 Task: Open Card Lead Magnet Creation in Board Customer Feedback Collection and Response Management to Workspace Ad Operations and add a team member Softage.3@softage.net, a label Purple, a checklist Real Estate, an attachment from your onedrive, a color Purple and finally, add a card description 'Develop and launch new customer referral program' and a comment 'This item presents an opportunity to showcase our skills and expertise, so let us make the most of it.'. Add a start date 'Jan 03, 1900' with a due date 'Jan 10, 1900'
Action: Mouse moved to (73, 357)
Screenshot: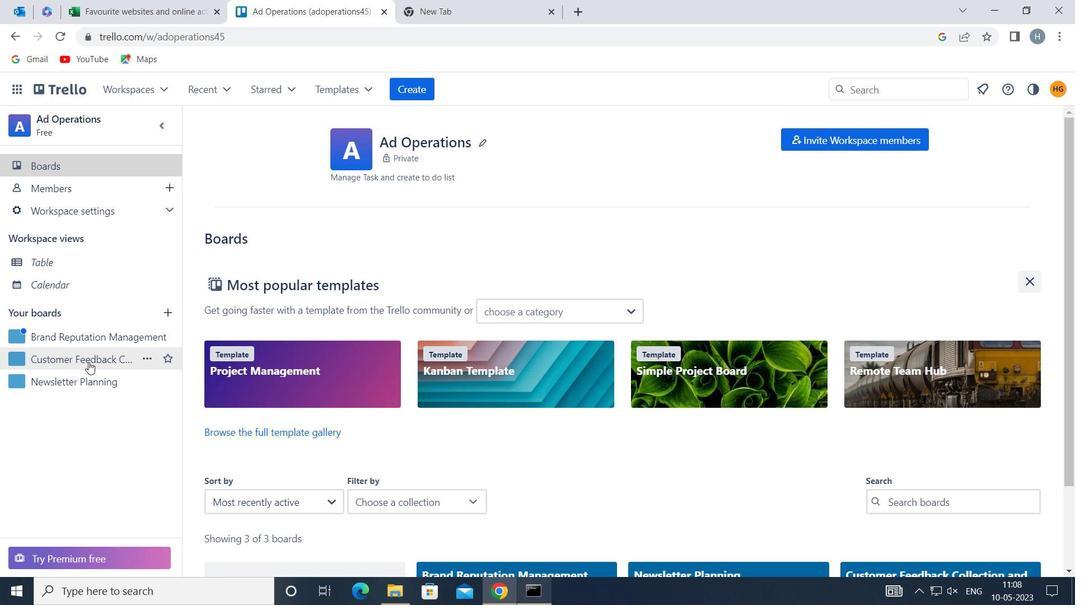 
Action: Mouse pressed left at (73, 357)
Screenshot: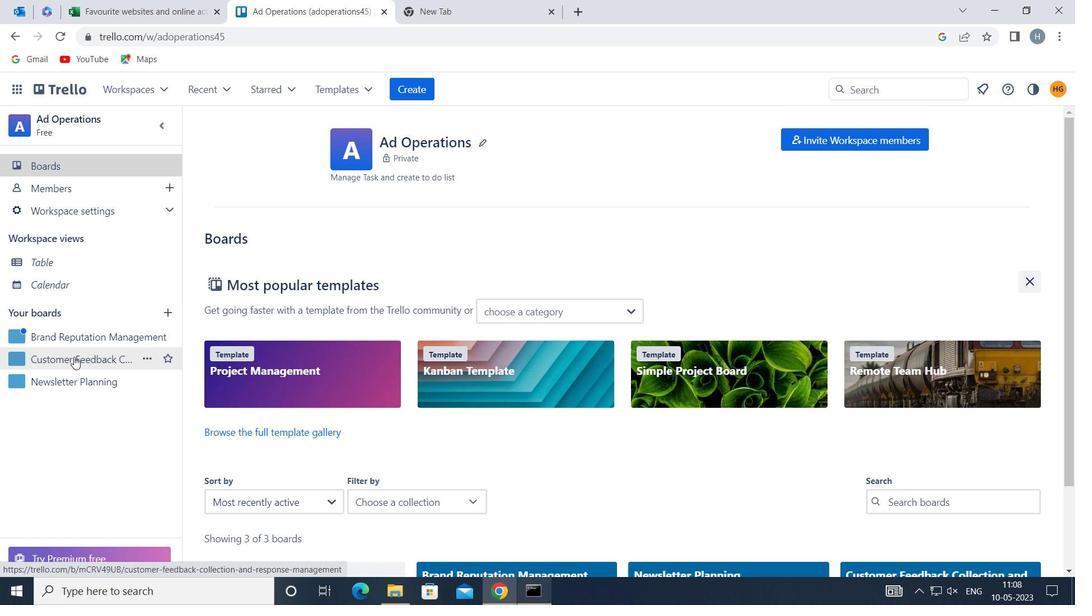 
Action: Mouse moved to (252, 199)
Screenshot: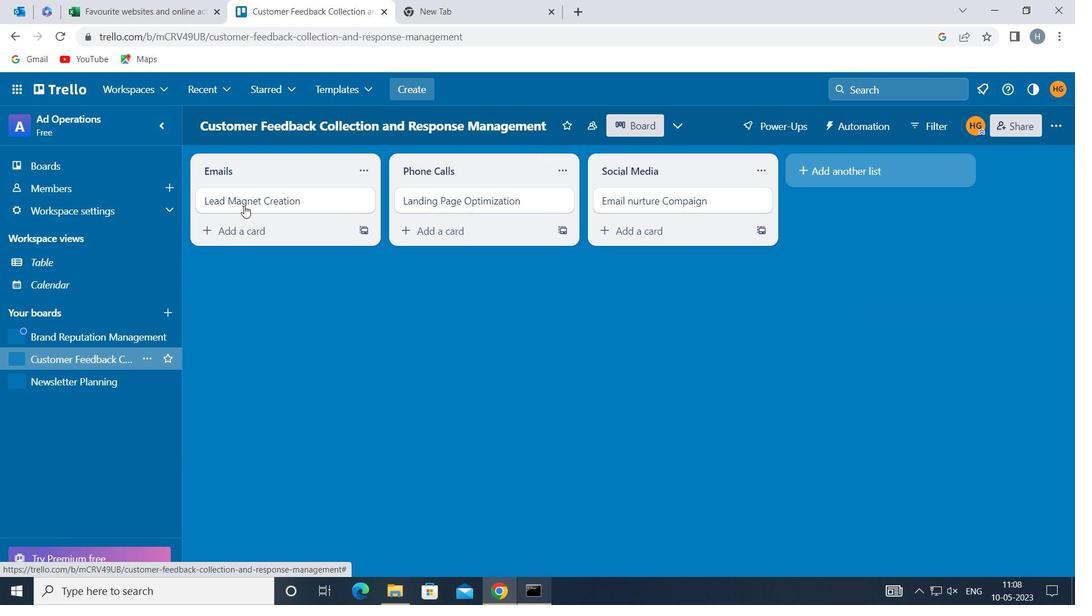 
Action: Mouse pressed left at (252, 199)
Screenshot: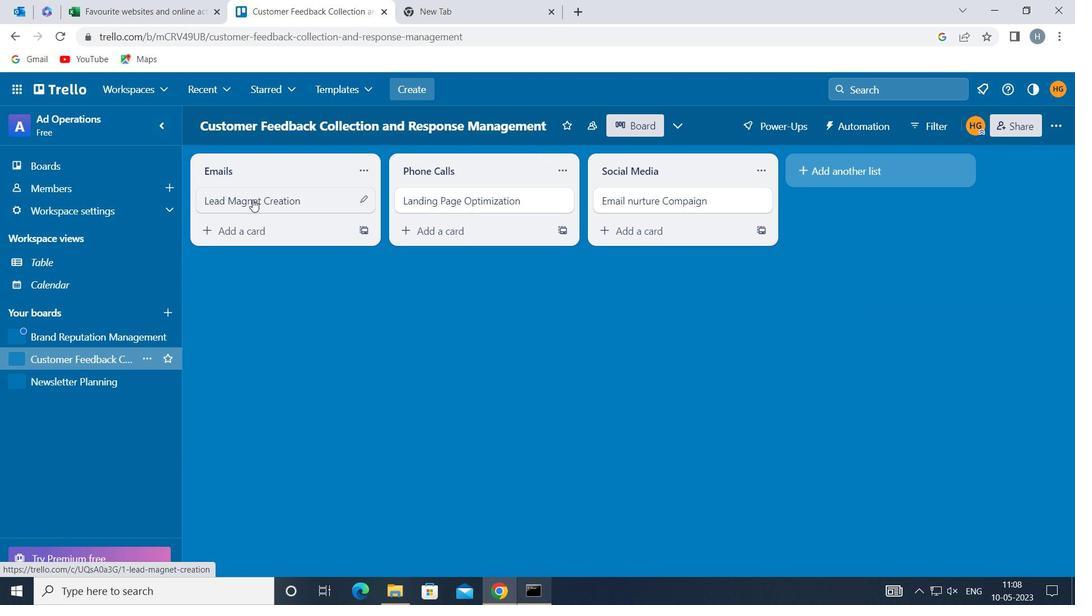 
Action: Mouse moved to (720, 197)
Screenshot: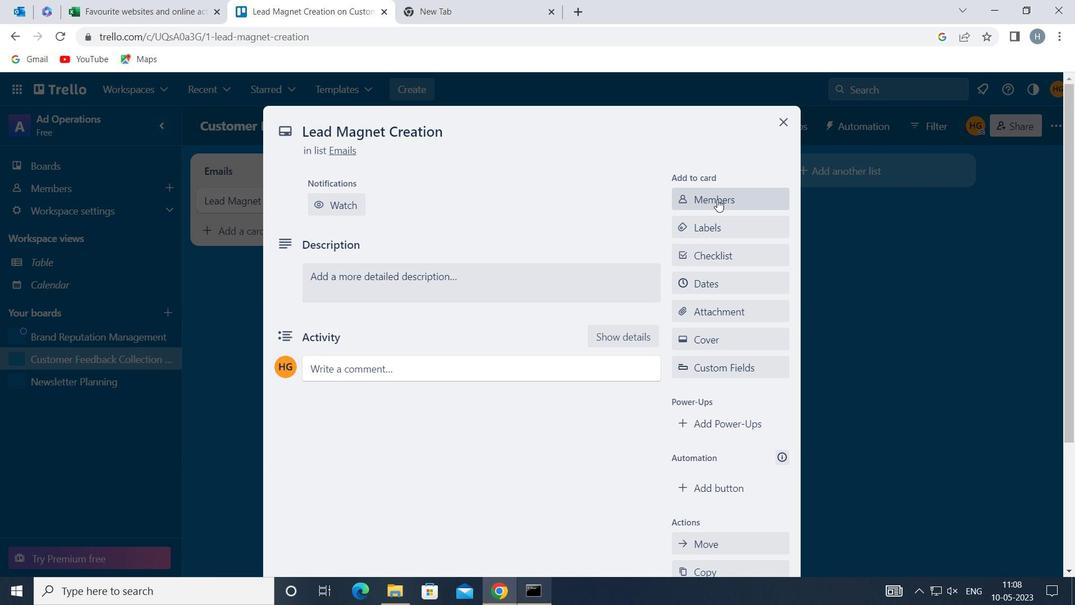 
Action: Mouse pressed left at (720, 197)
Screenshot: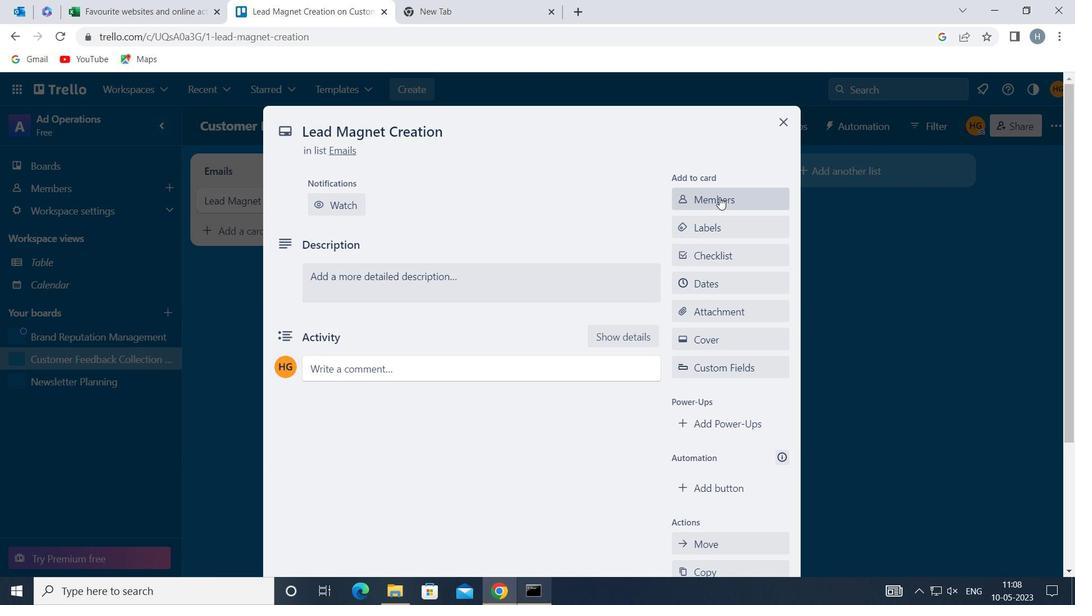 
Action: Mouse moved to (685, 199)
Screenshot: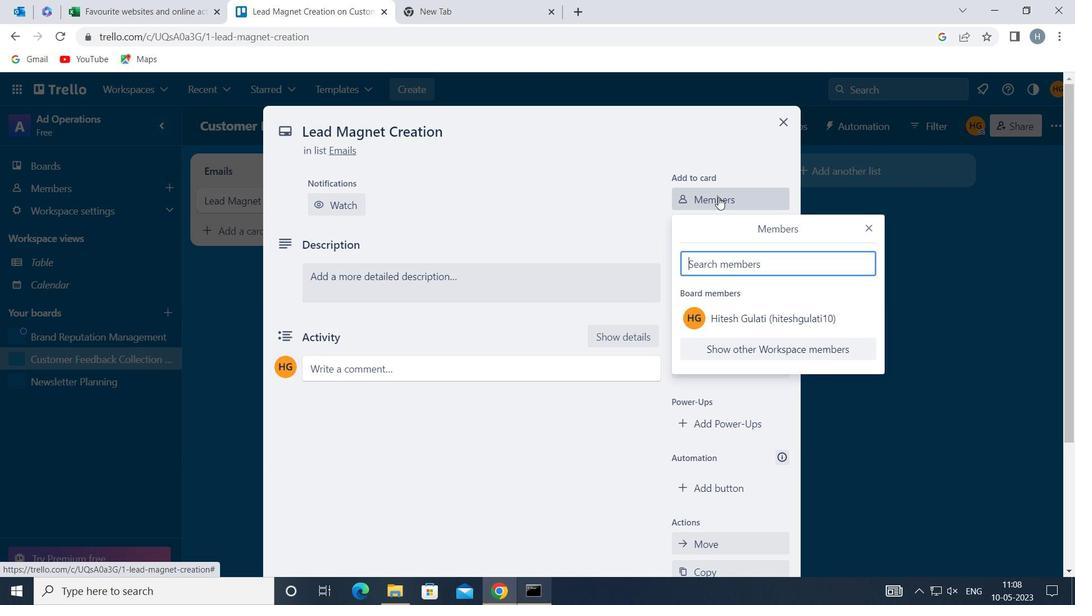 
Action: Key pressed softage
Screenshot: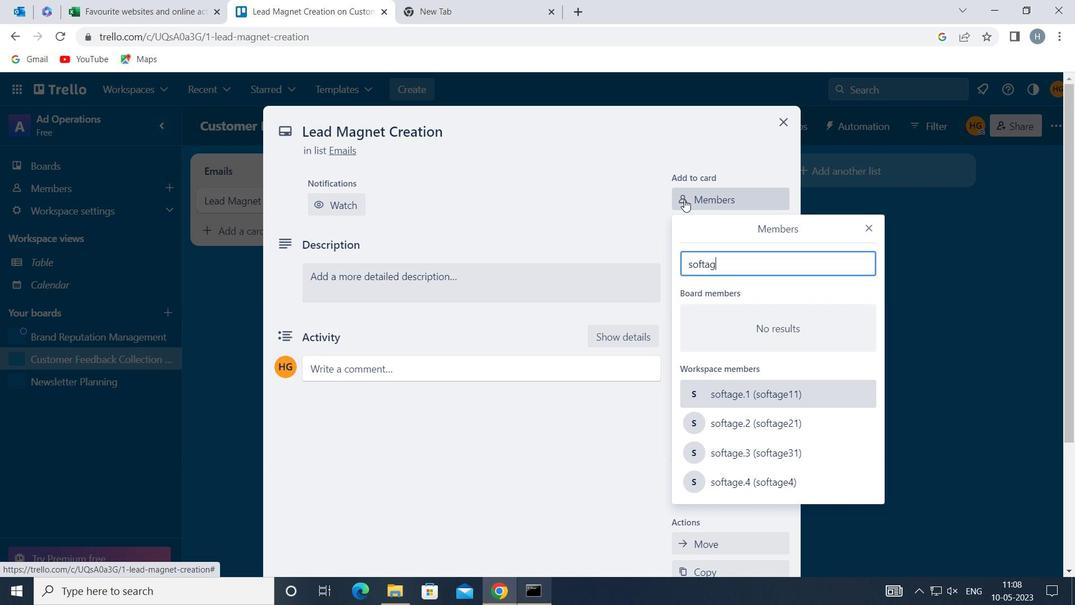 
Action: Mouse moved to (762, 445)
Screenshot: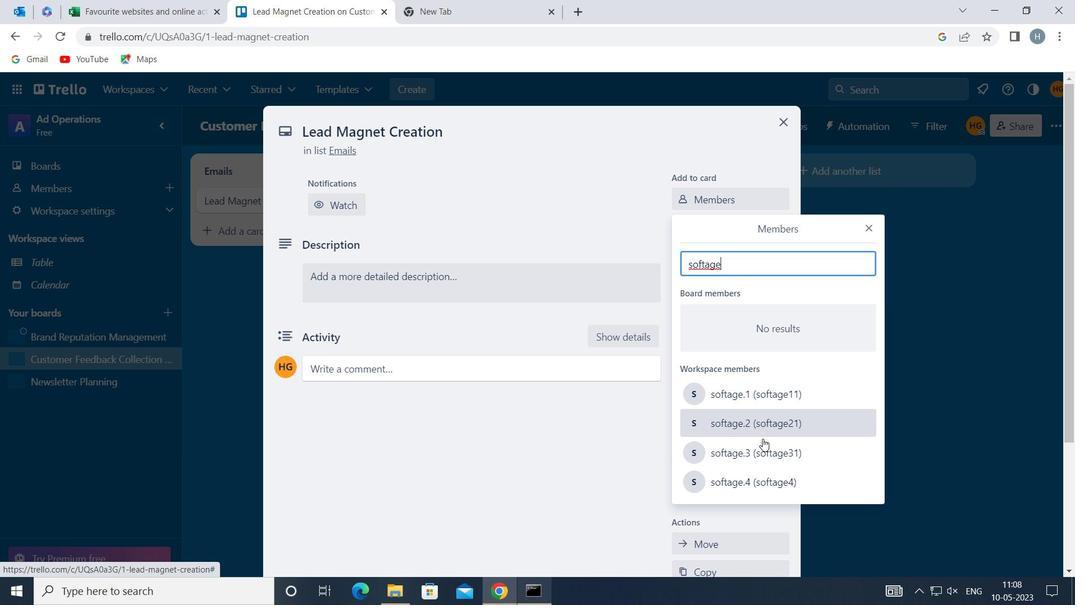
Action: Mouse pressed left at (762, 445)
Screenshot: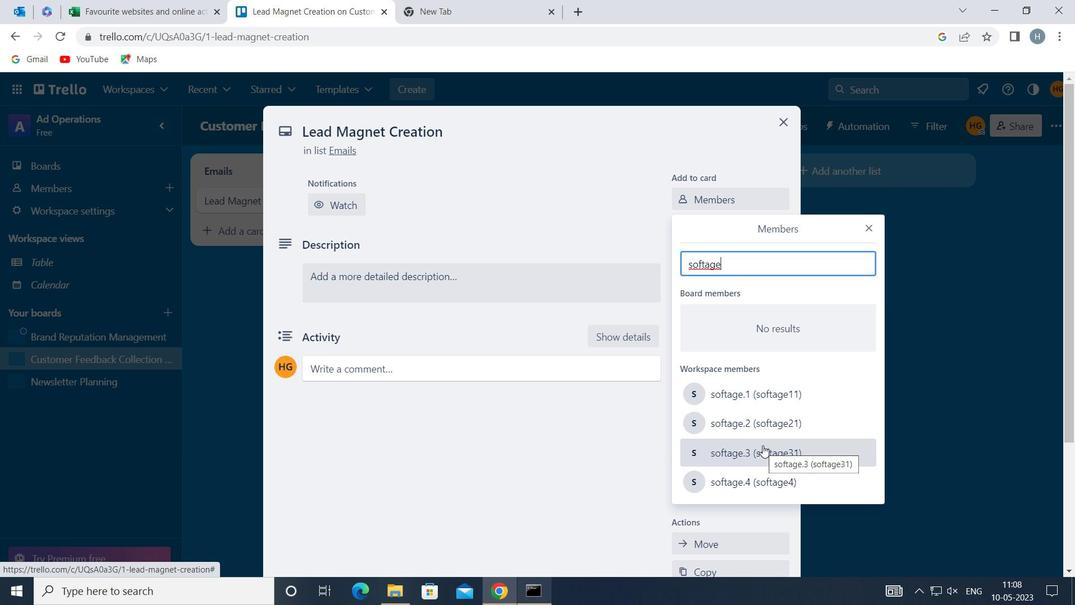 
Action: Mouse moved to (866, 225)
Screenshot: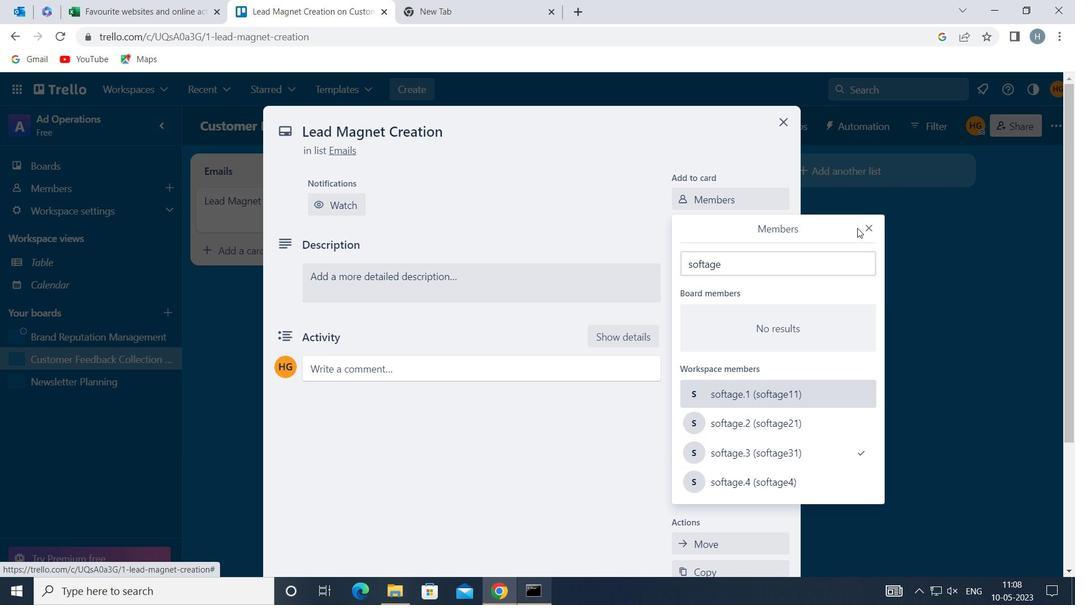 
Action: Mouse pressed left at (866, 225)
Screenshot: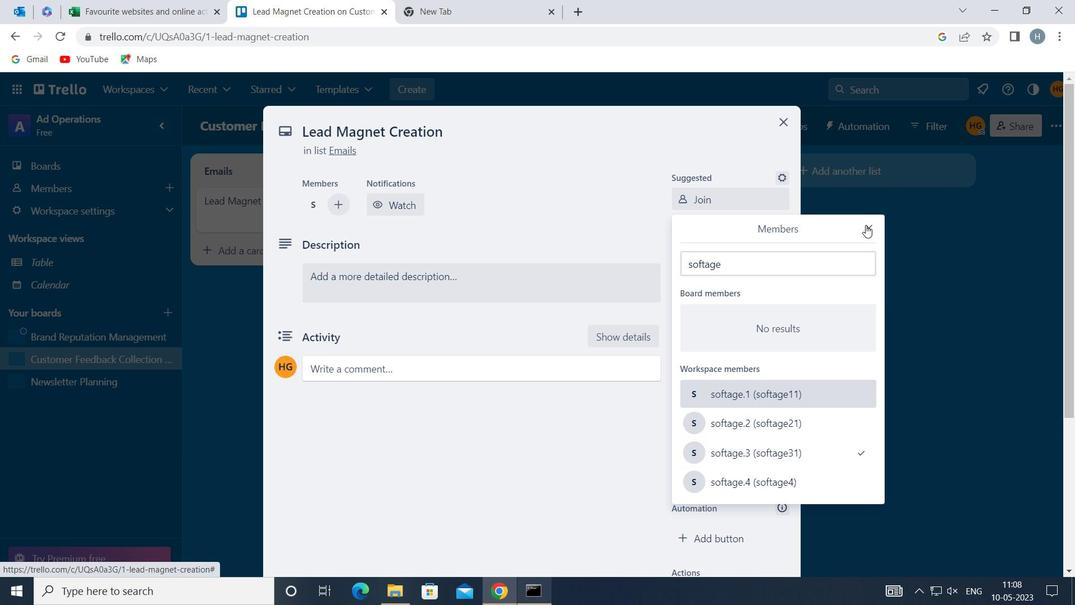 
Action: Mouse moved to (758, 280)
Screenshot: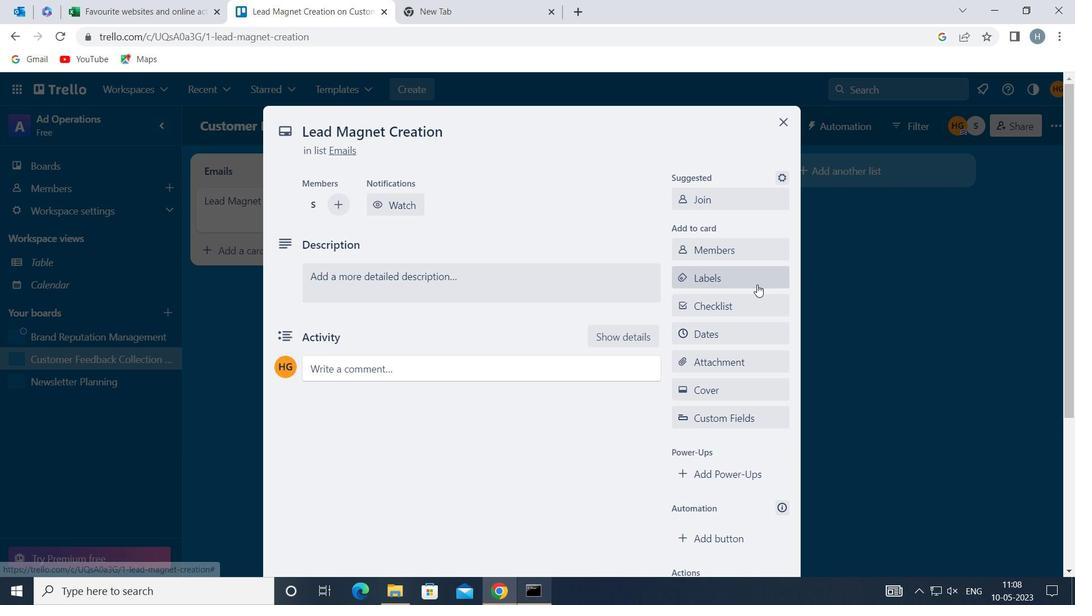 
Action: Mouse pressed left at (758, 280)
Screenshot: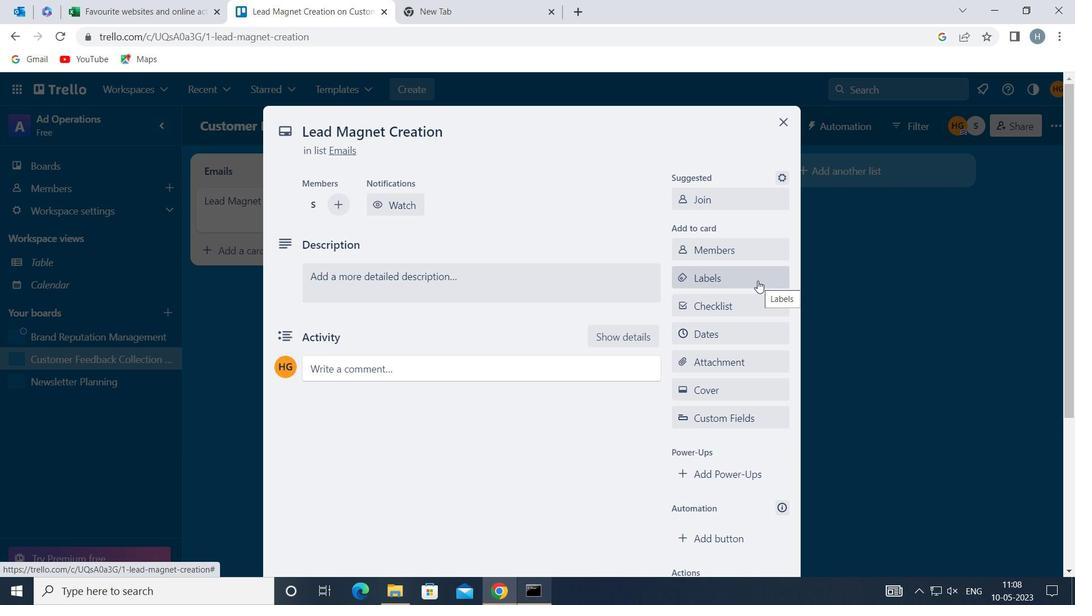 
Action: Mouse moved to (778, 366)
Screenshot: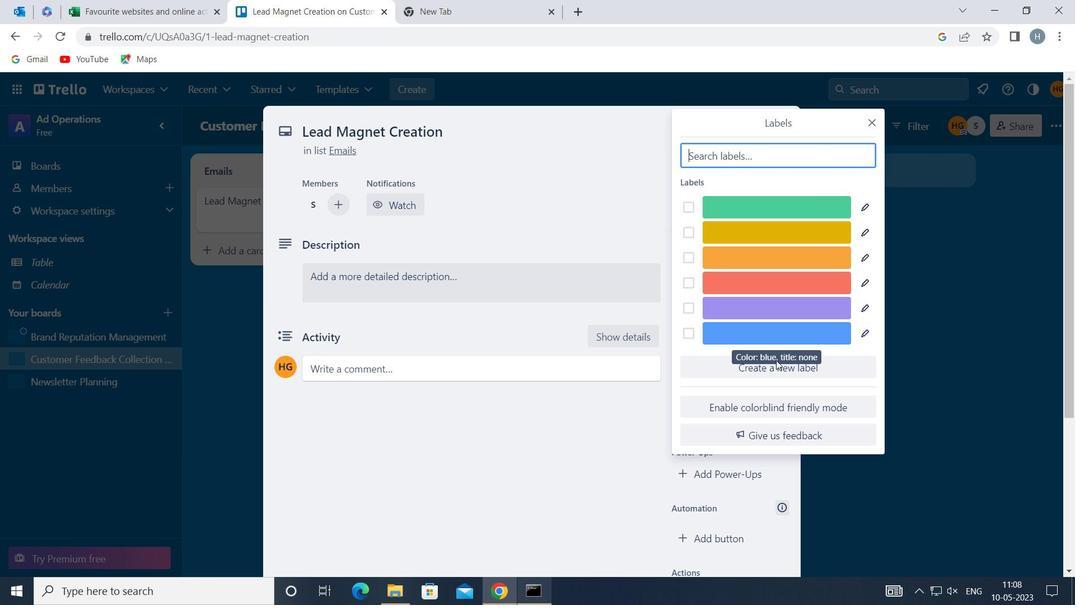 
Action: Mouse pressed left at (778, 366)
Screenshot: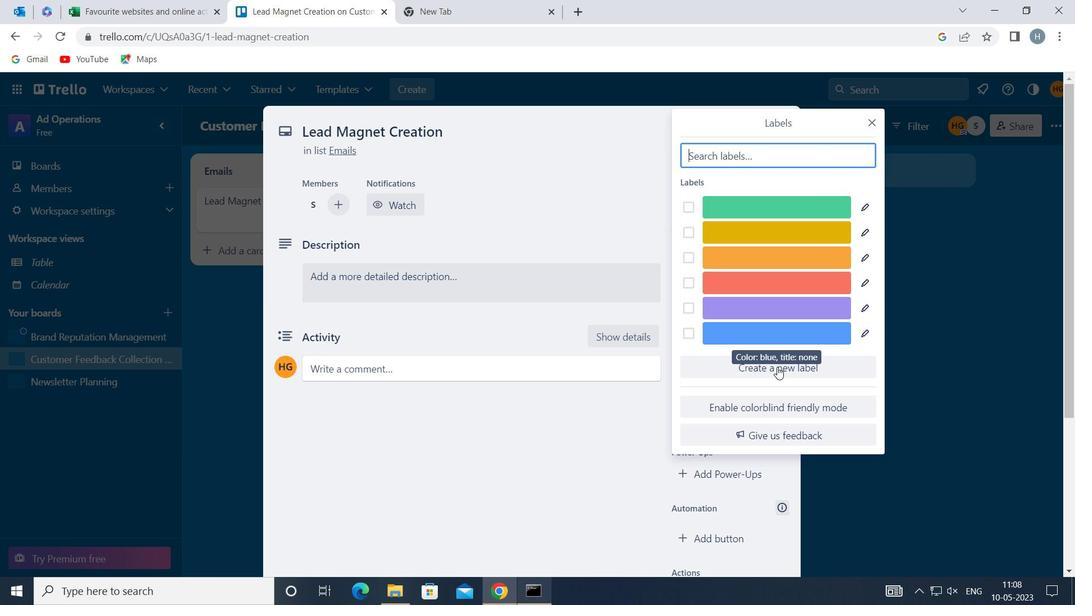 
Action: Mouse moved to (857, 324)
Screenshot: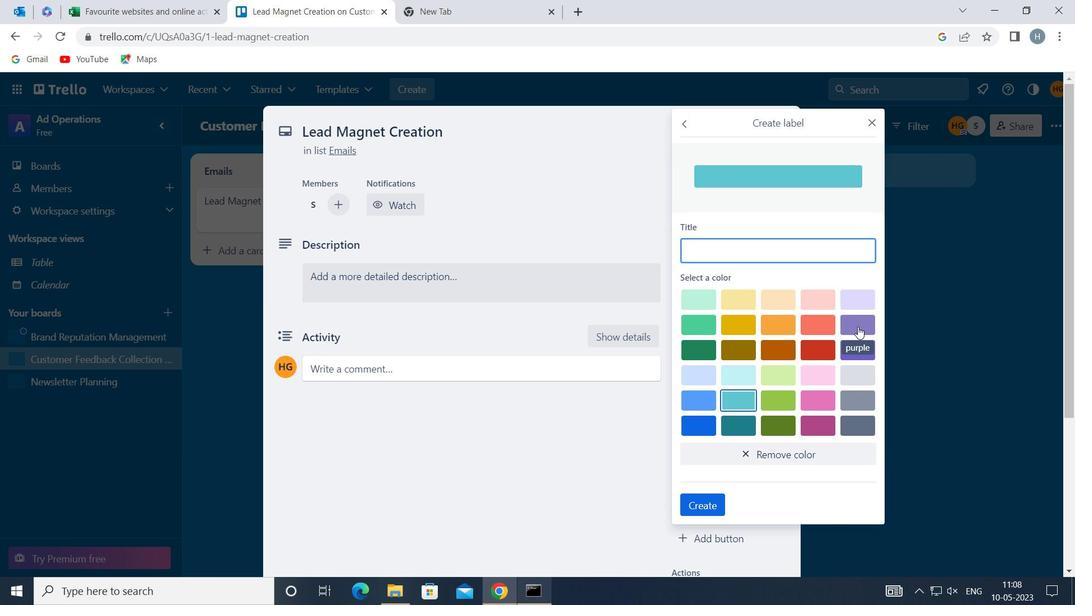 
Action: Mouse pressed left at (857, 324)
Screenshot: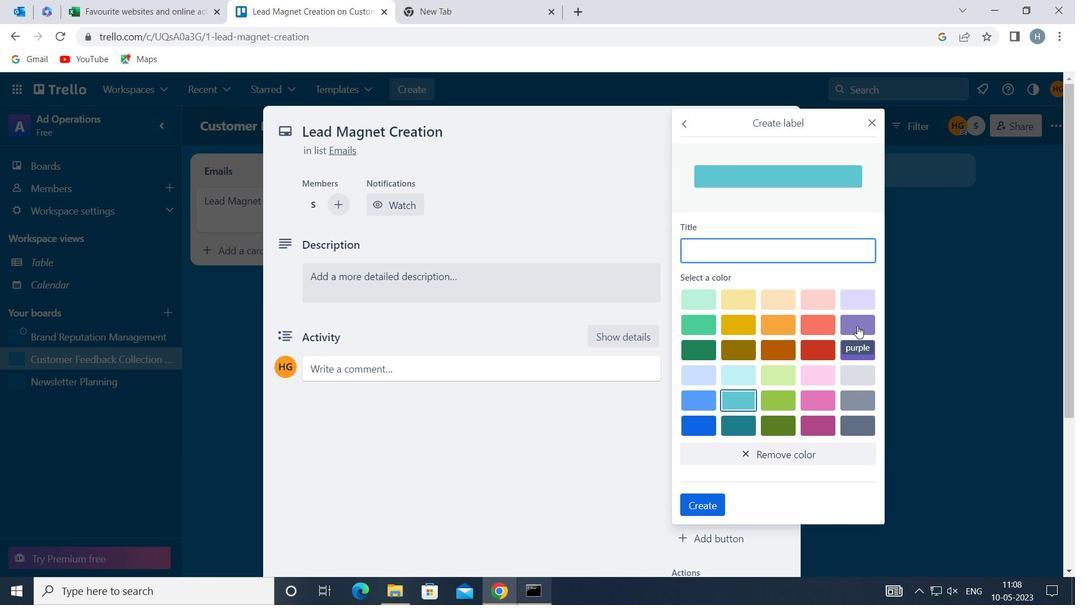 
Action: Mouse moved to (704, 507)
Screenshot: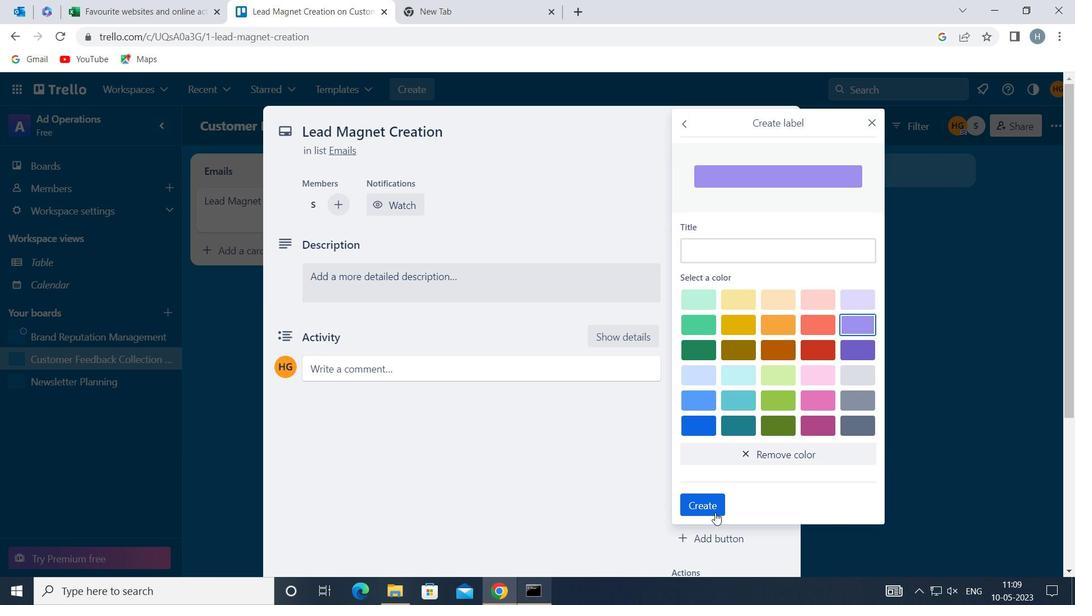 
Action: Mouse pressed left at (704, 507)
Screenshot: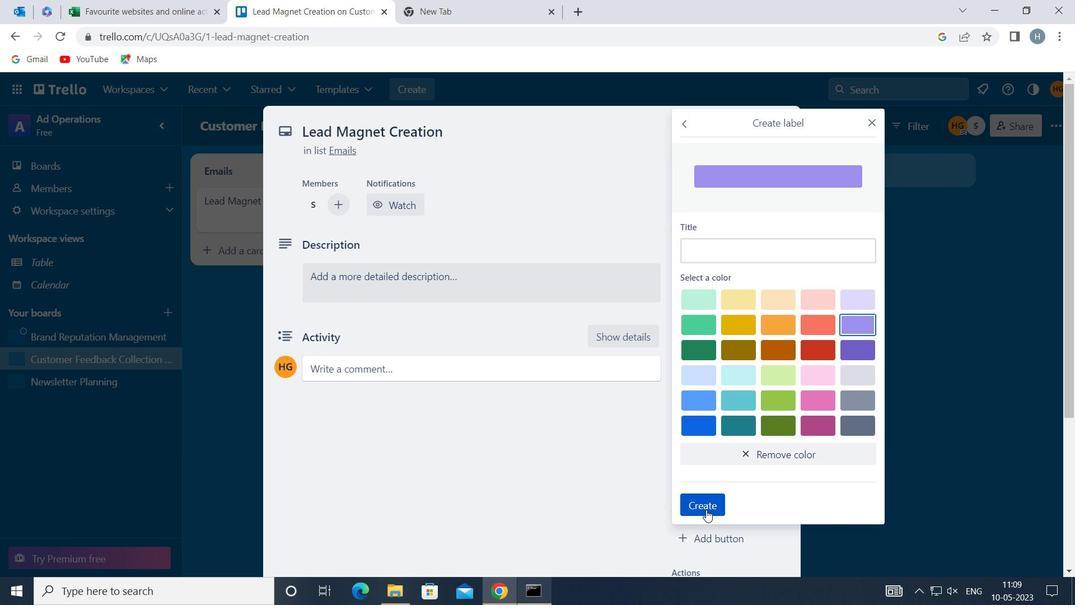 
Action: Mouse moved to (872, 120)
Screenshot: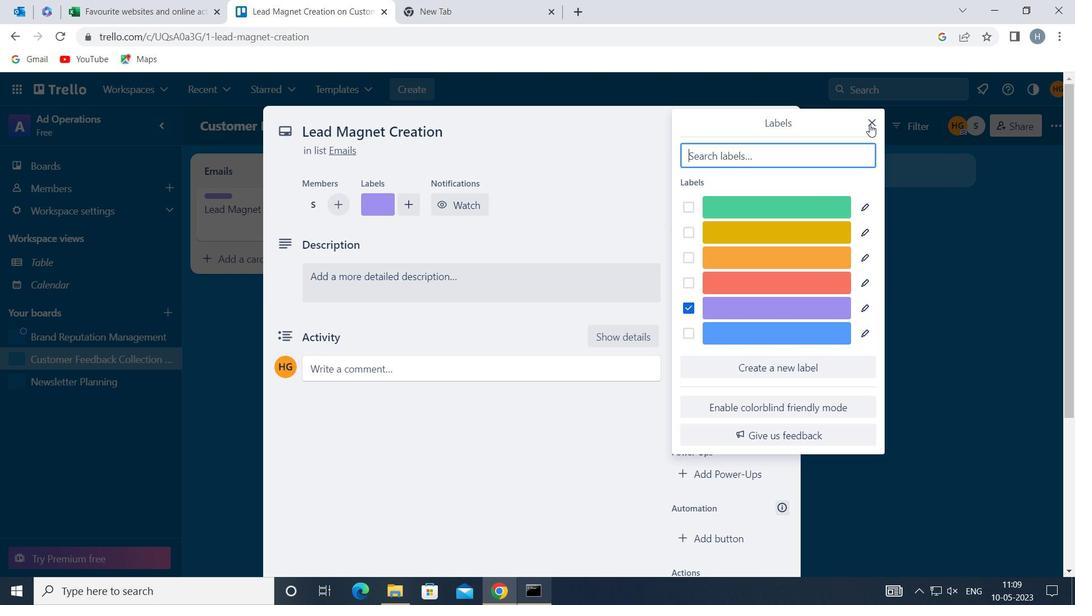
Action: Mouse pressed left at (872, 120)
Screenshot: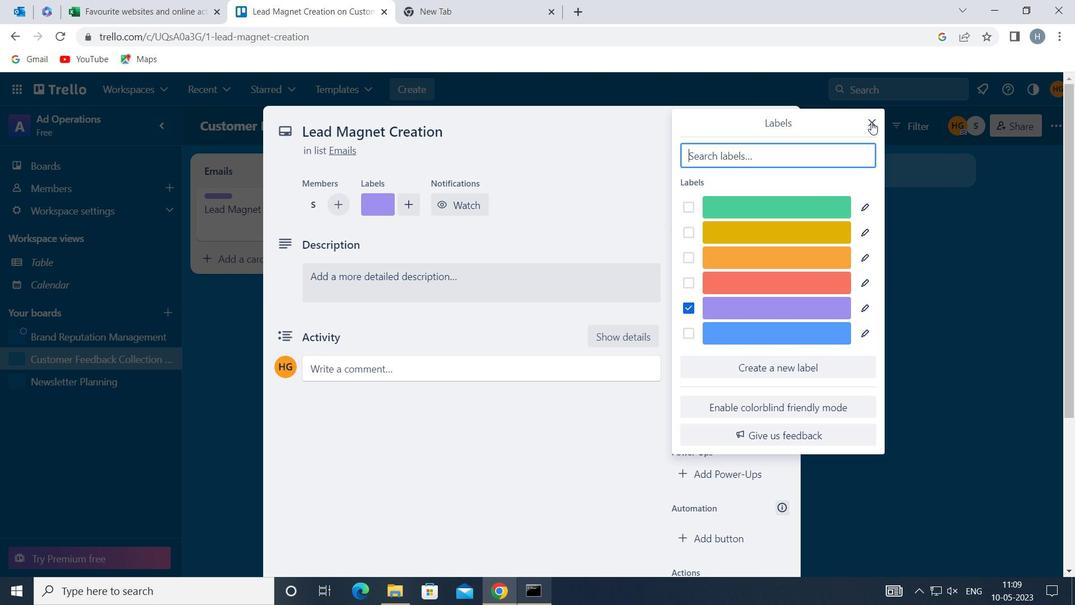 
Action: Mouse moved to (763, 300)
Screenshot: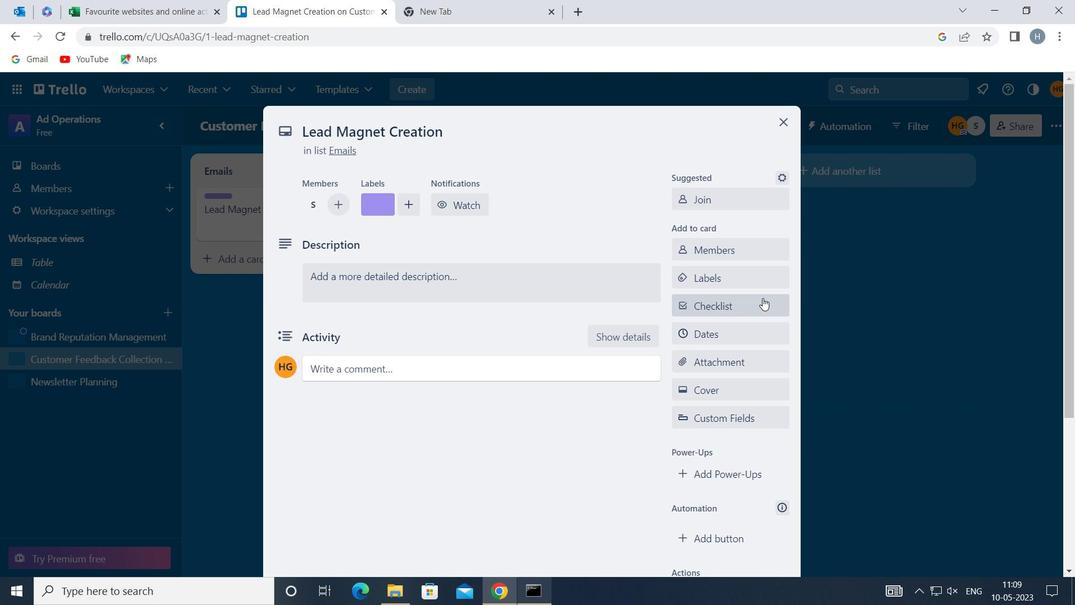 
Action: Mouse pressed left at (763, 300)
Screenshot: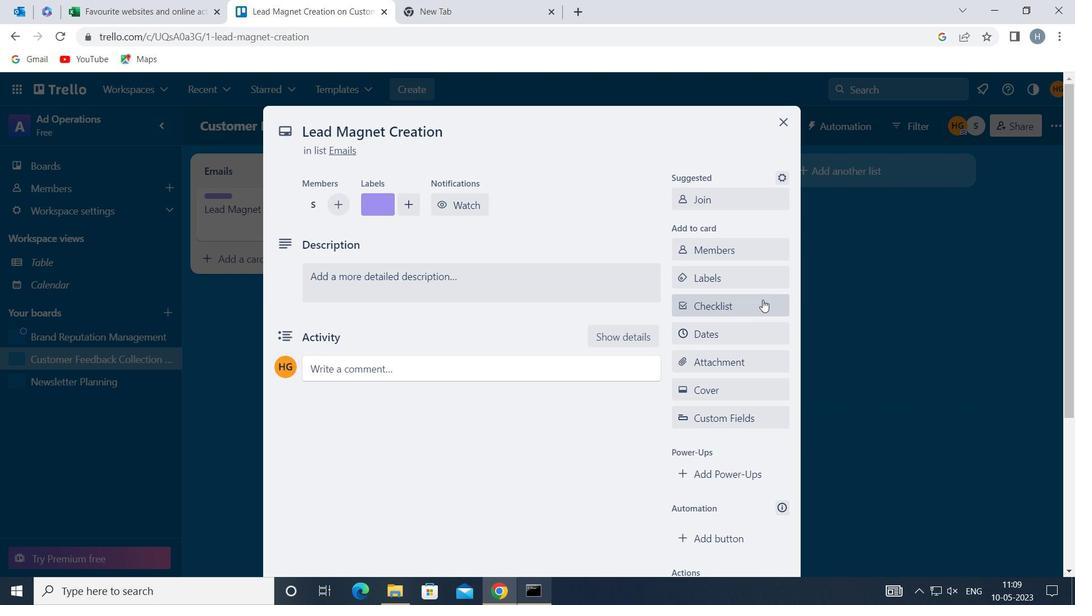 
Action: Mouse moved to (763, 301)
Screenshot: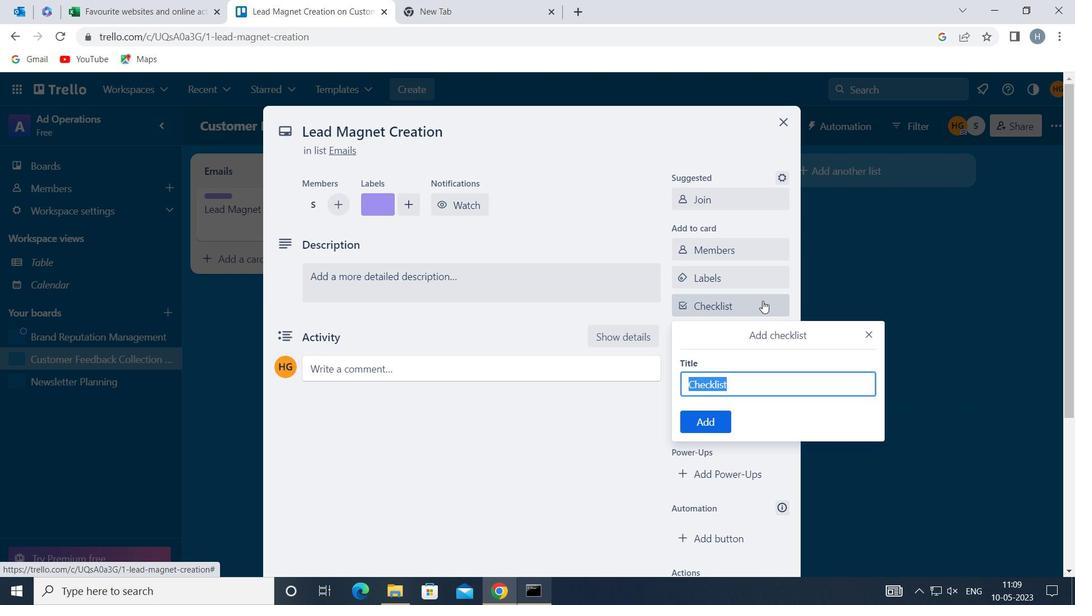 
Action: Key pressed <Key.shift>REAL<Key.space><Key.shift>ESTATE
Screenshot: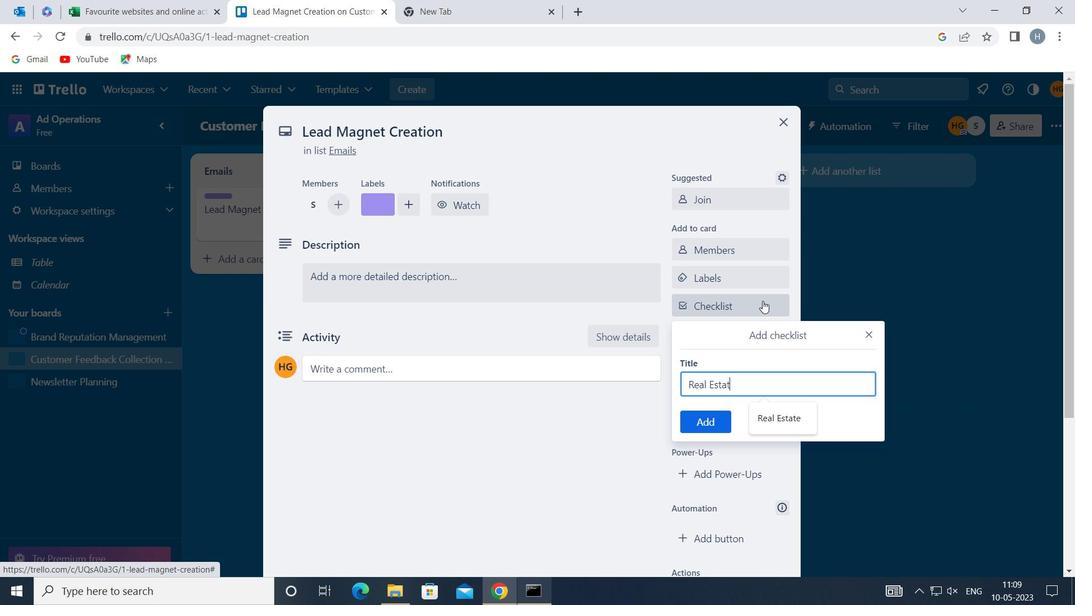 
Action: Mouse moved to (708, 420)
Screenshot: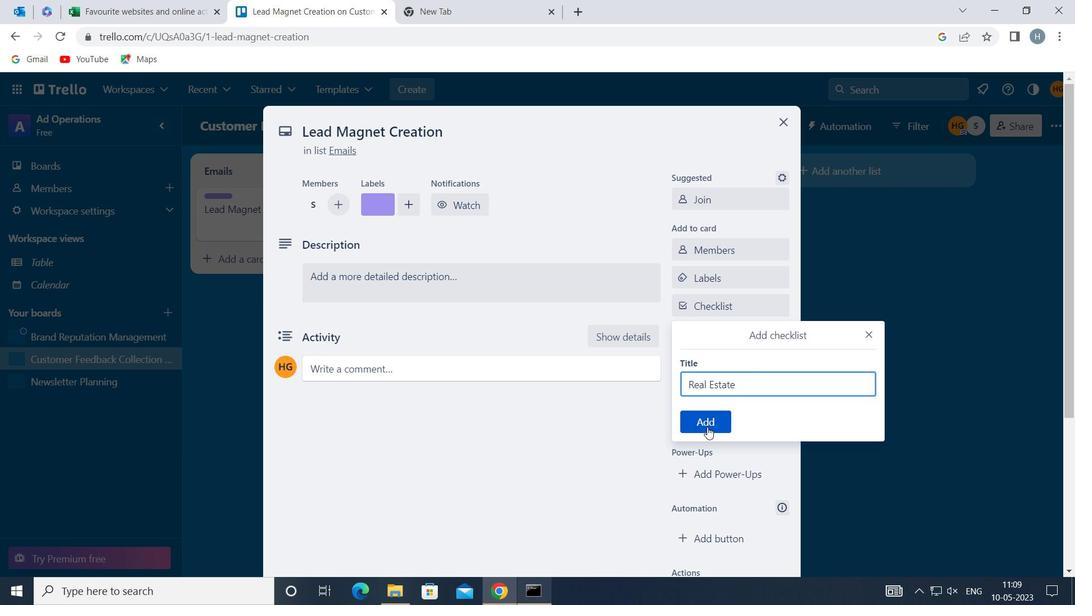 
Action: Mouse pressed left at (708, 420)
Screenshot: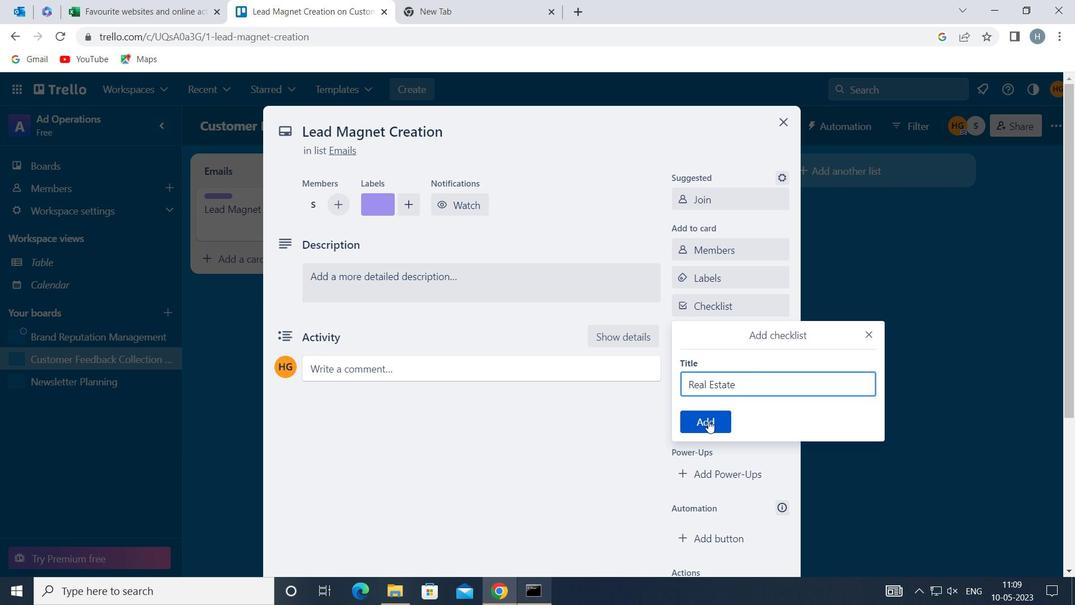 
Action: Mouse moved to (722, 357)
Screenshot: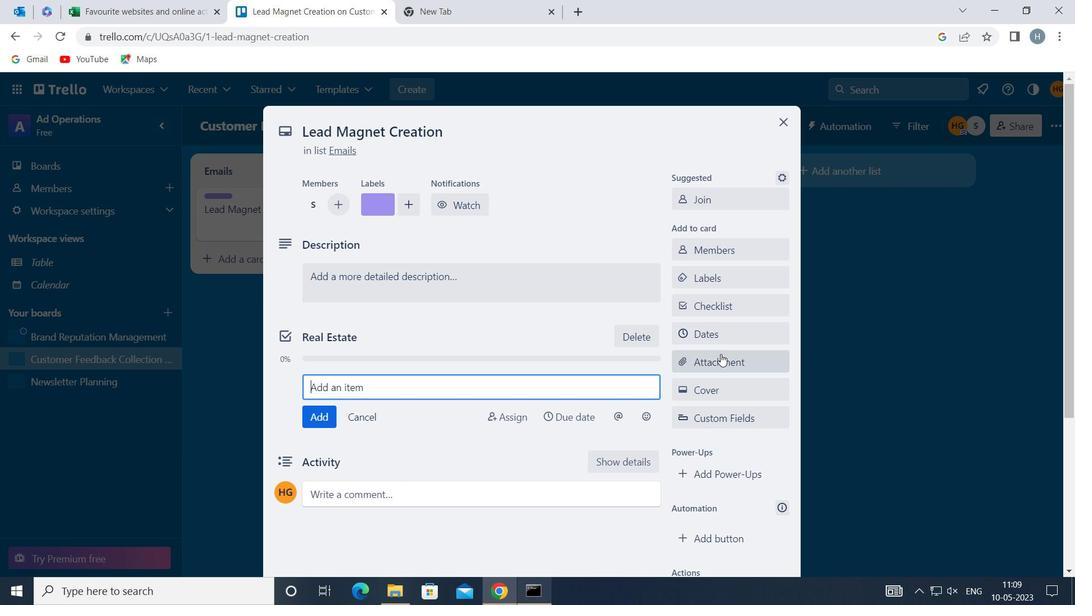 
Action: Mouse pressed left at (722, 357)
Screenshot: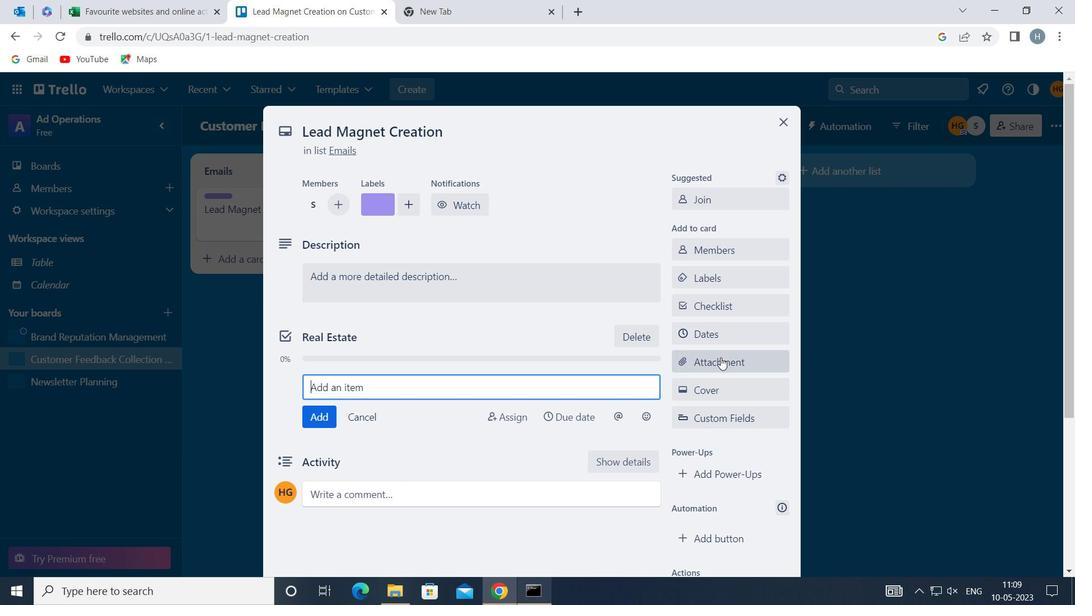 
Action: Mouse moved to (722, 261)
Screenshot: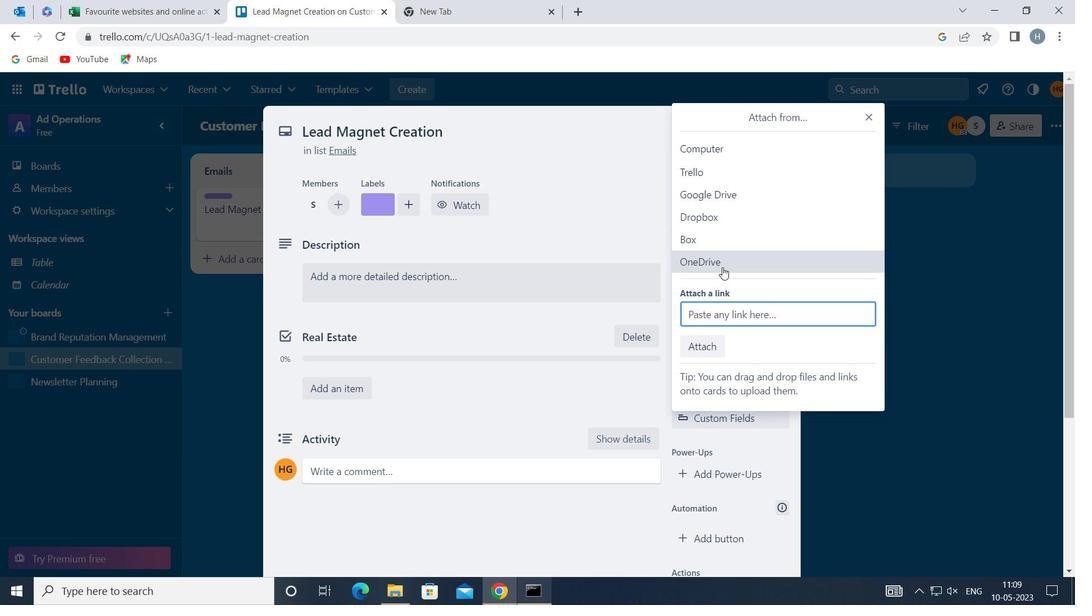 
Action: Mouse pressed left at (722, 261)
Screenshot: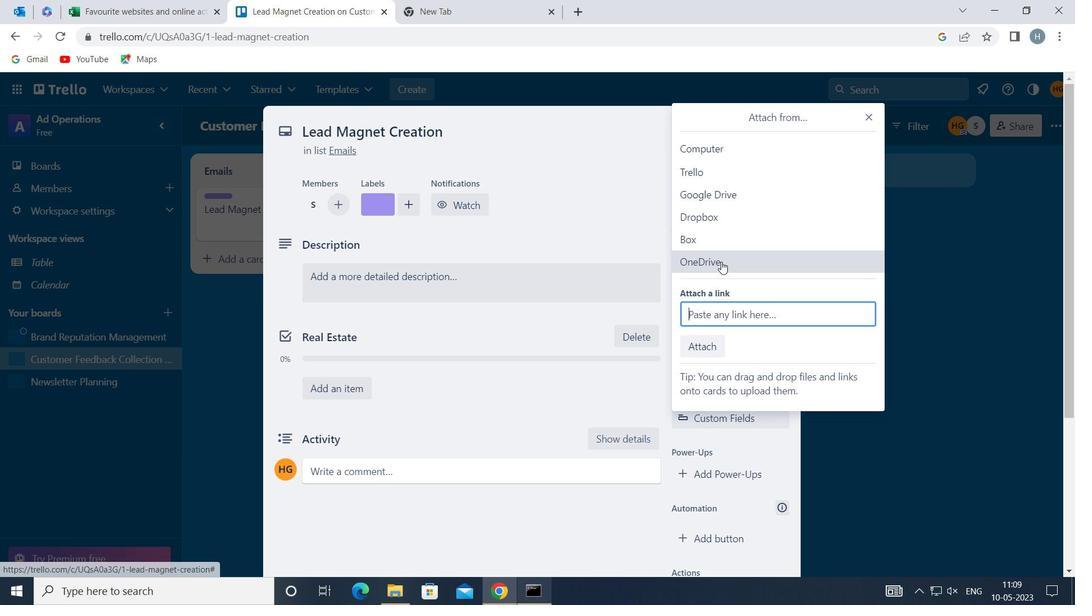 
Action: Mouse moved to (552, 196)
Screenshot: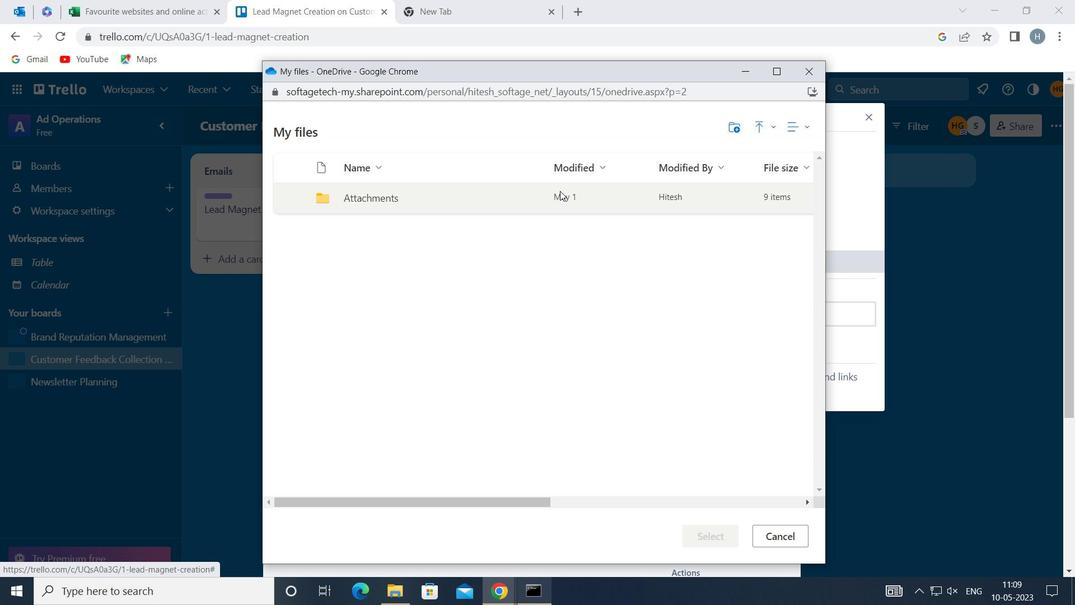
Action: Mouse pressed left at (552, 196)
Screenshot: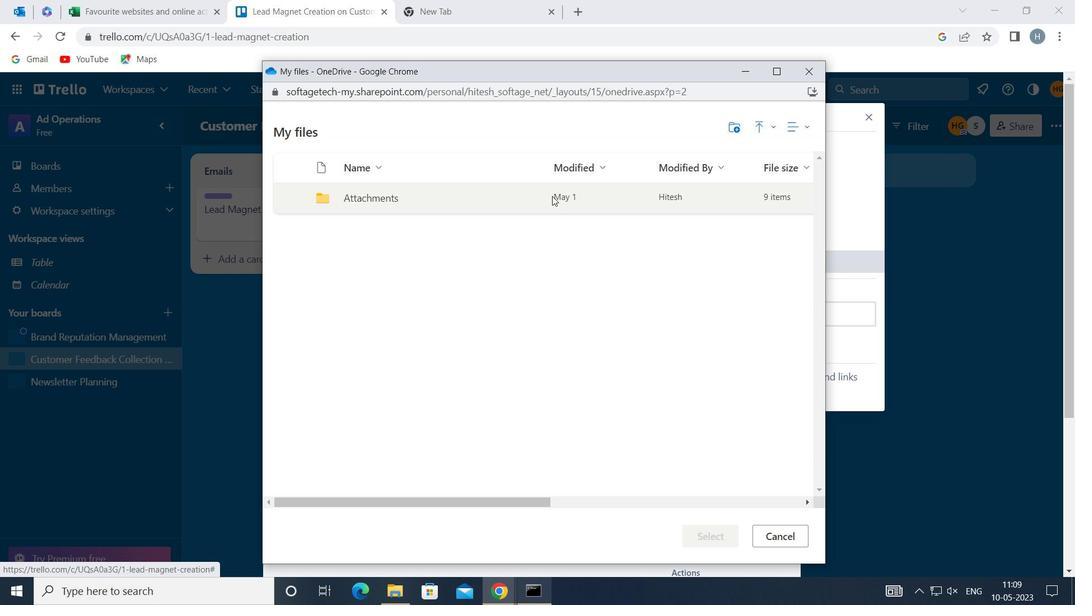 
Action: Mouse pressed left at (552, 196)
Screenshot: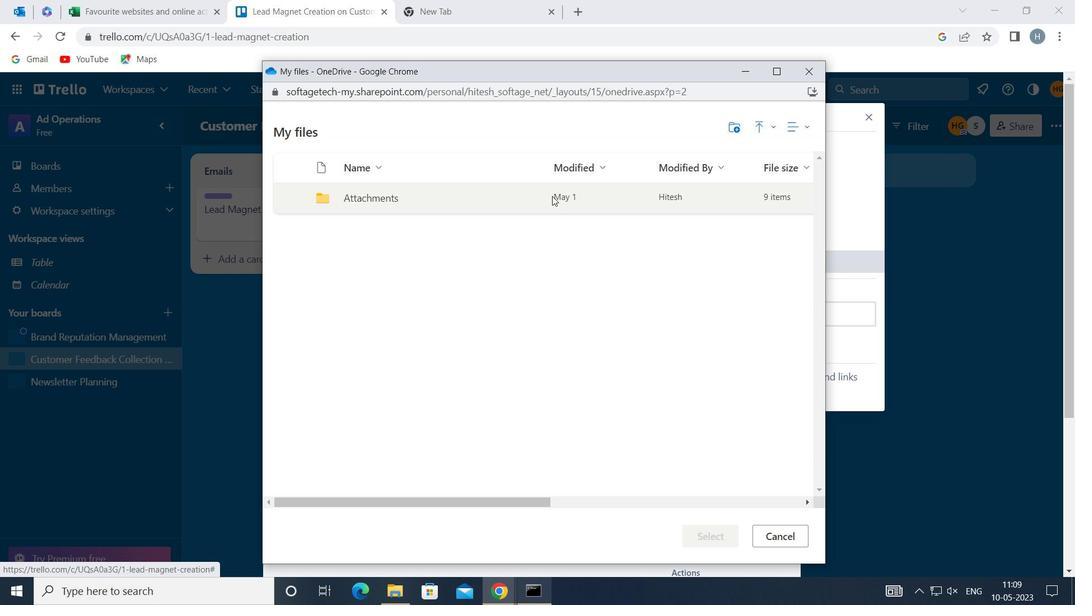 
Action: Mouse pressed left at (552, 196)
Screenshot: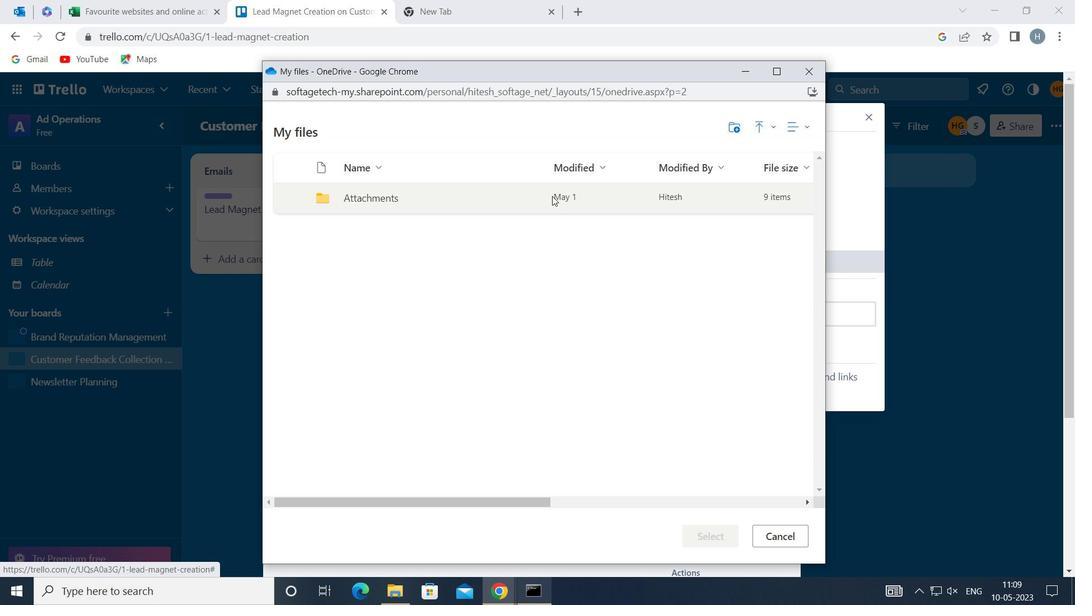 
Action: Mouse moved to (541, 228)
Screenshot: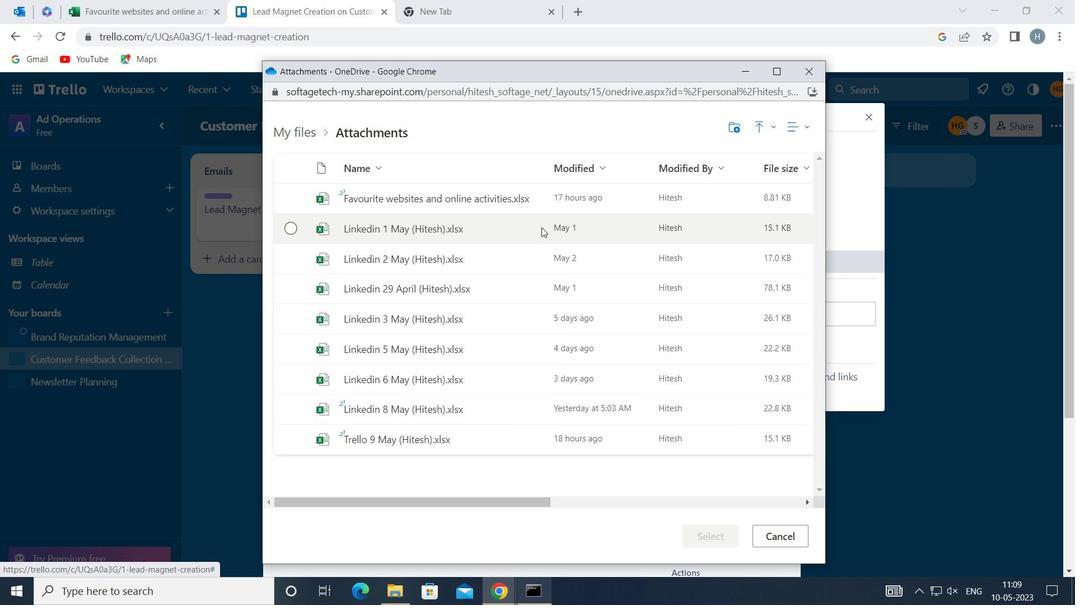 
Action: Mouse pressed left at (541, 228)
Screenshot: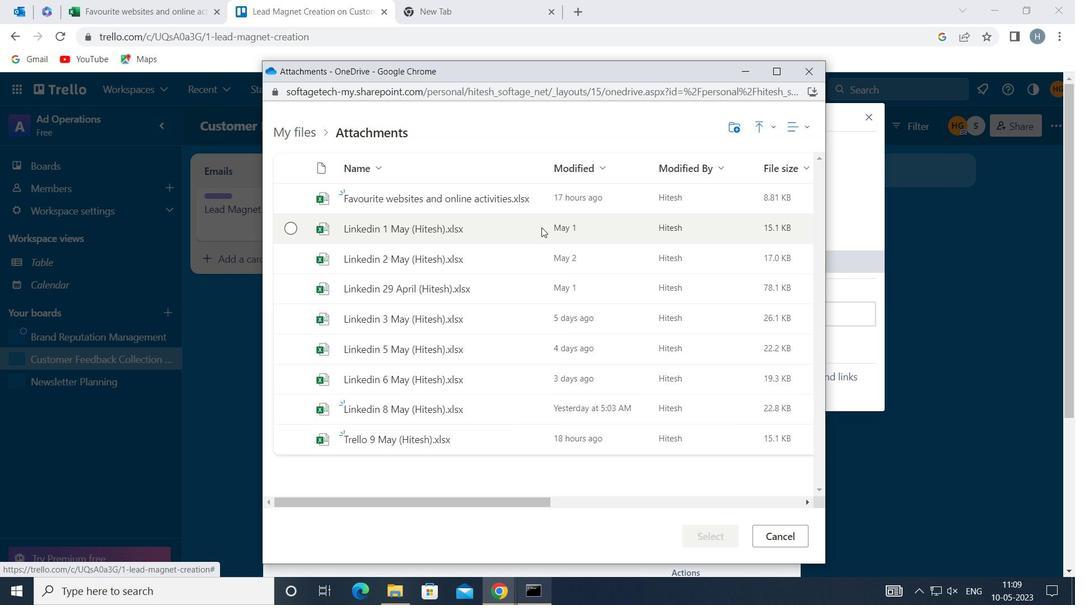 
Action: Mouse moved to (710, 534)
Screenshot: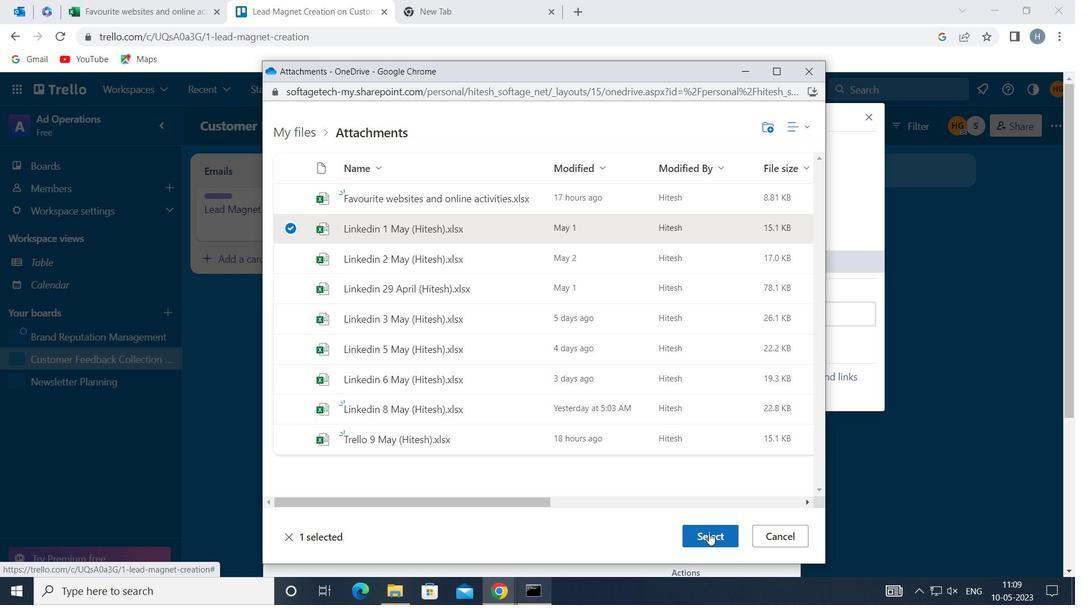 
Action: Mouse pressed left at (710, 534)
Screenshot: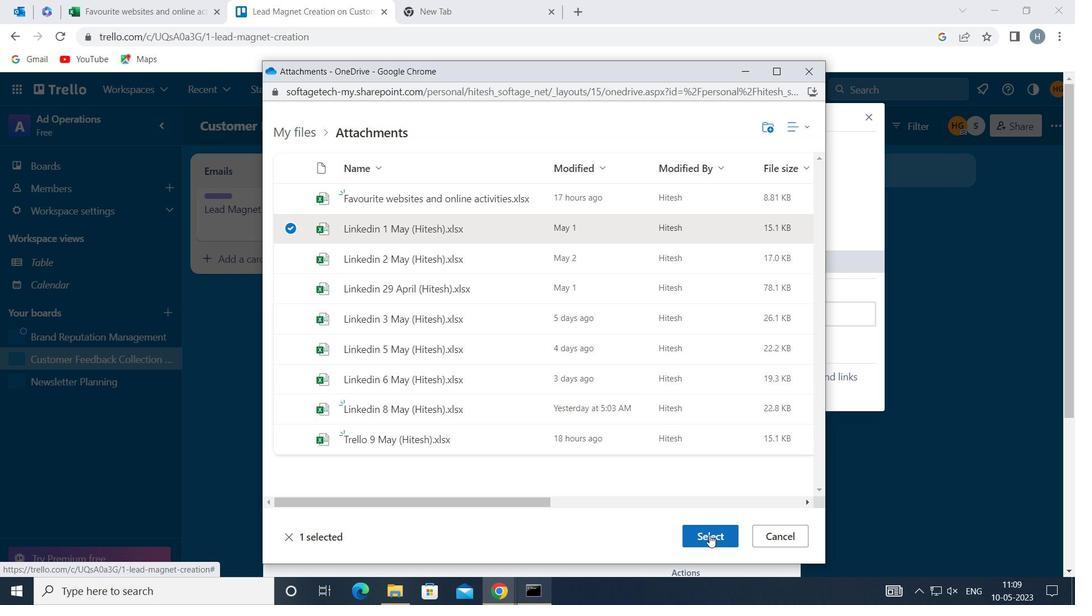 
Action: Mouse moved to (711, 391)
Screenshot: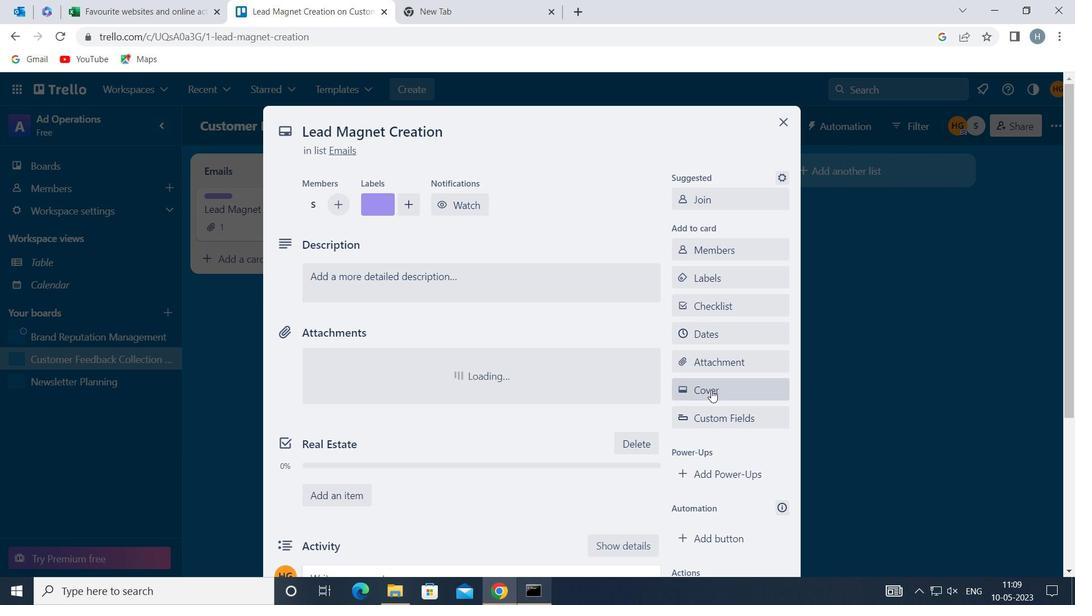 
Action: Mouse pressed left at (711, 391)
Screenshot: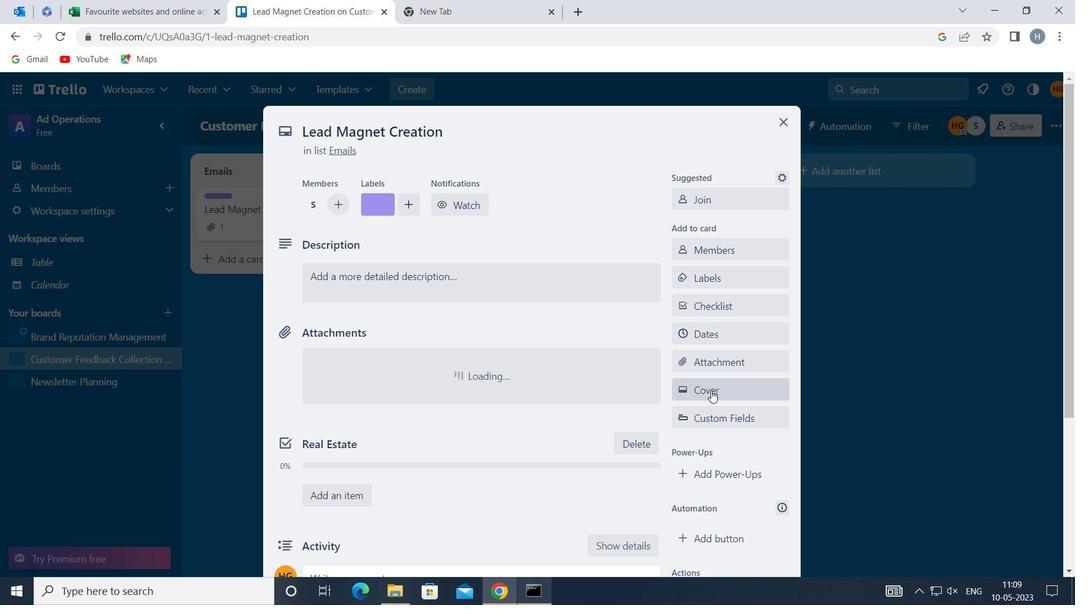 
Action: Mouse moved to (855, 296)
Screenshot: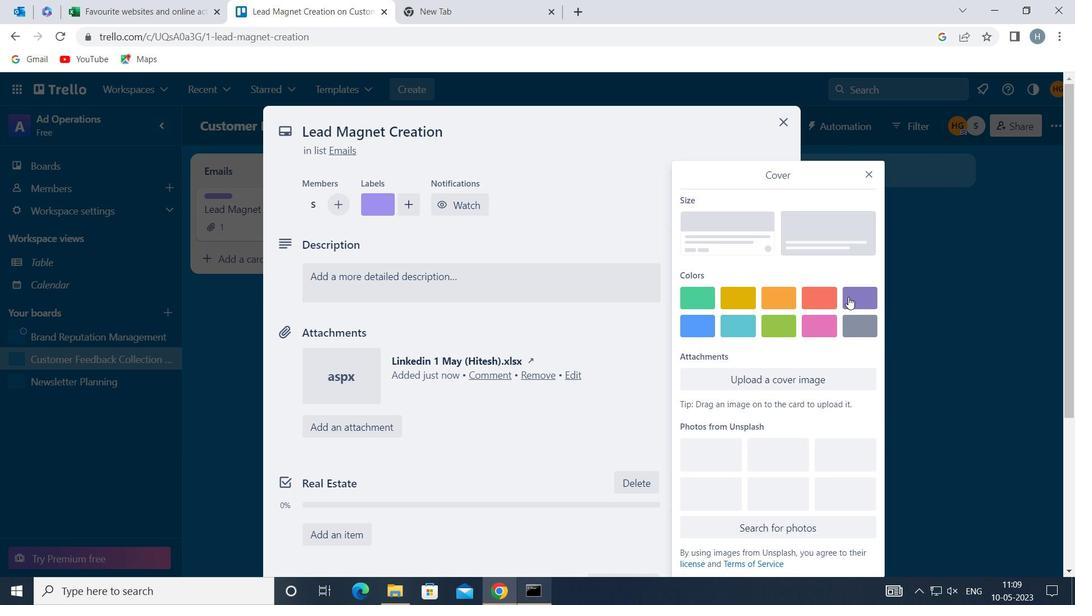 
Action: Mouse pressed left at (855, 296)
Screenshot: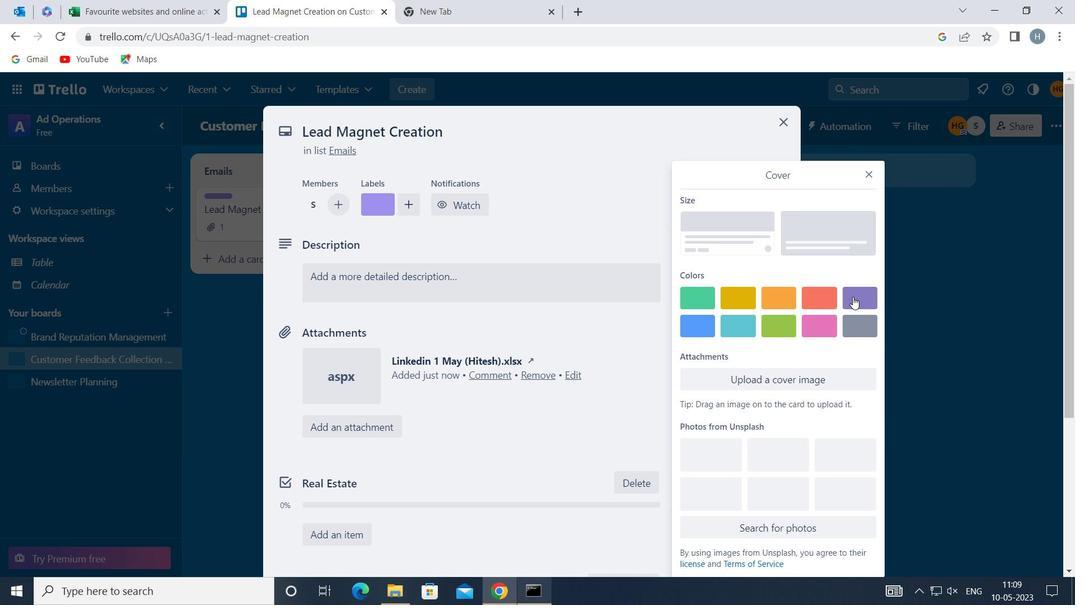 
Action: Mouse moved to (868, 149)
Screenshot: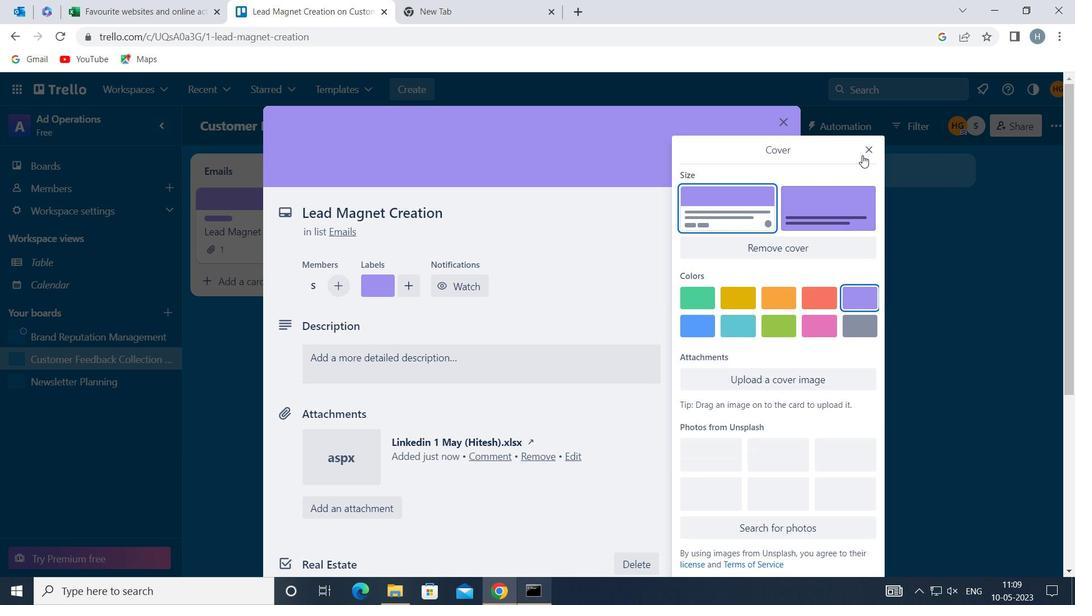 
Action: Mouse pressed left at (868, 149)
Screenshot: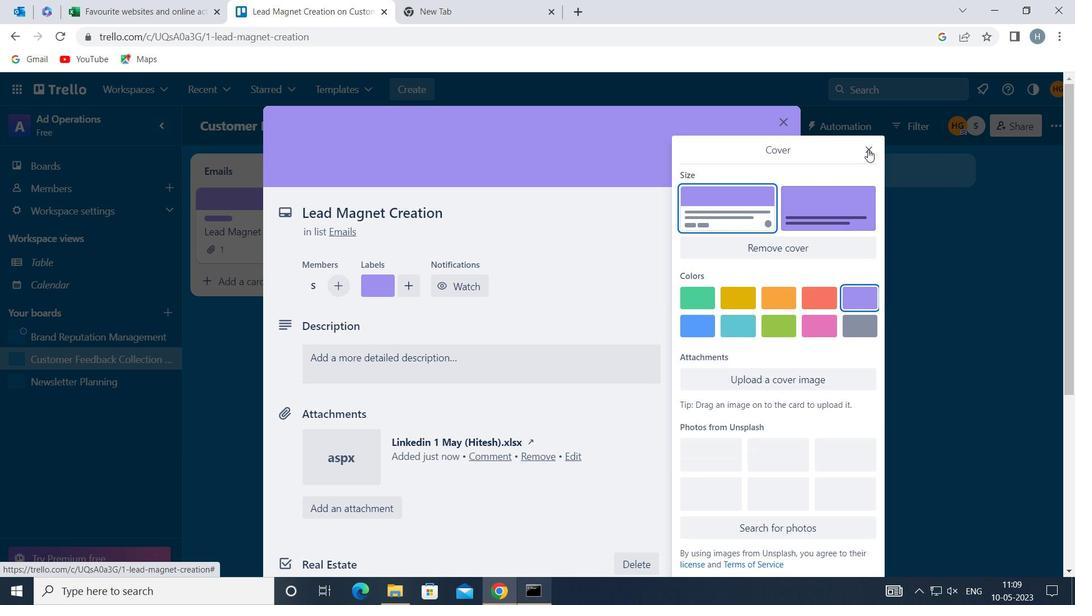 
Action: Mouse moved to (751, 367)
Screenshot: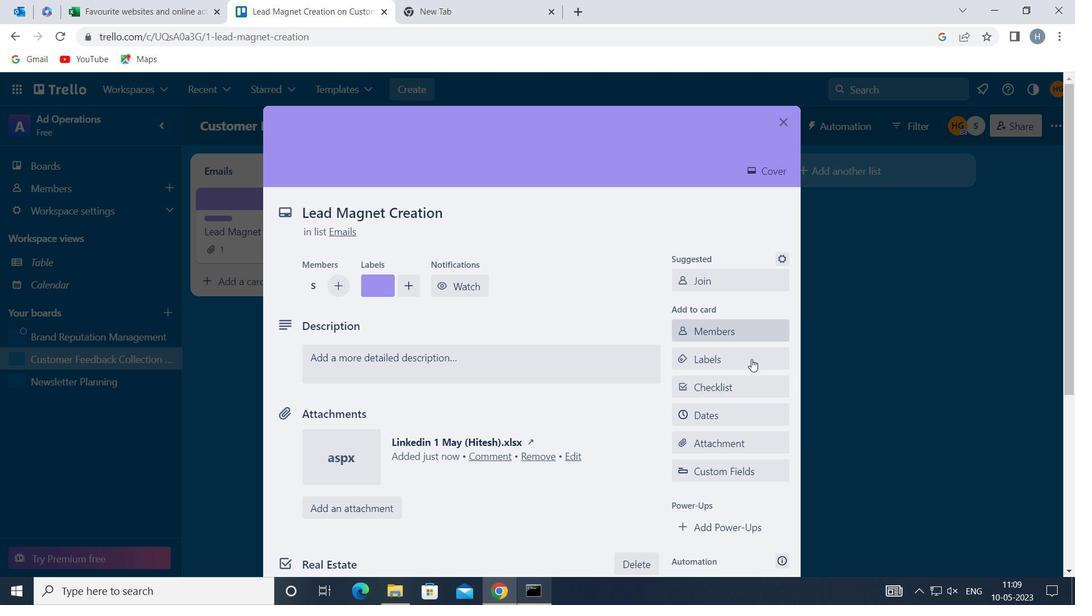 
Action: Mouse scrolled (751, 366) with delta (0, 0)
Screenshot: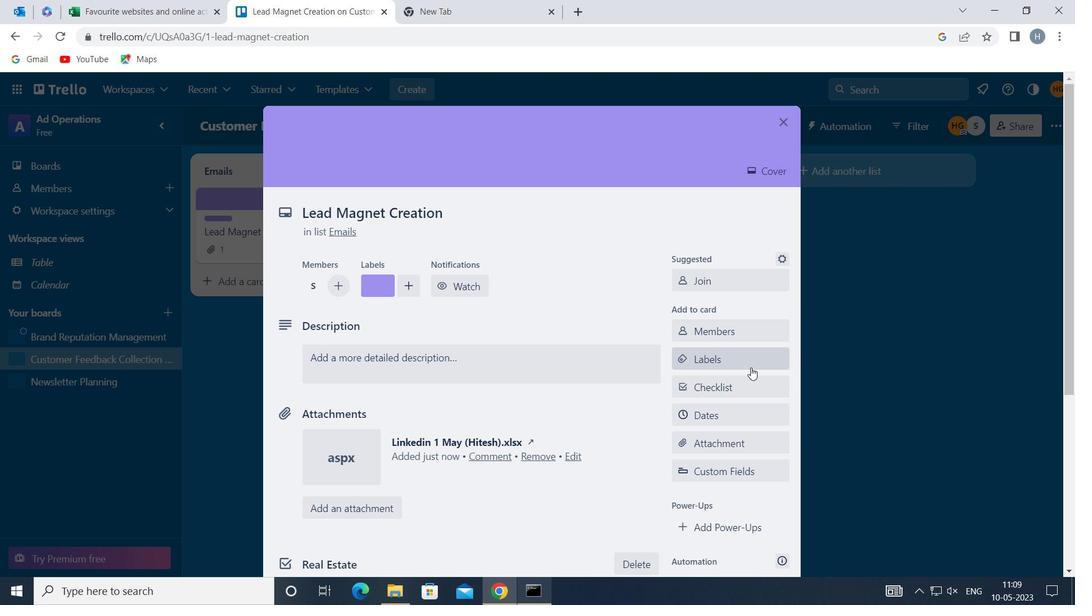 
Action: Mouse moved to (537, 298)
Screenshot: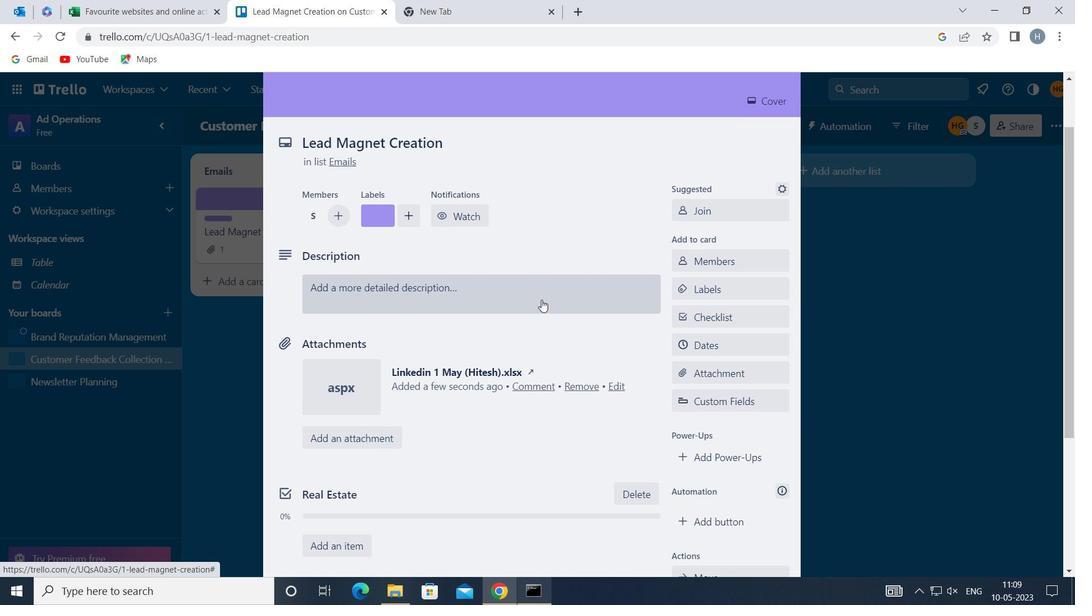 
Action: Mouse pressed left at (537, 298)
Screenshot: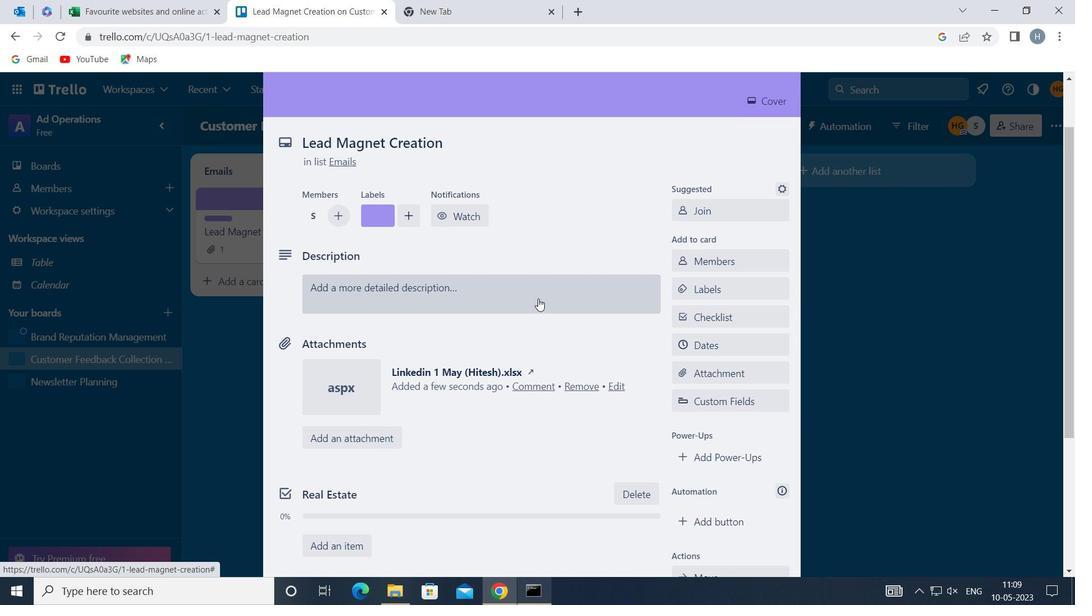
Action: Mouse moved to (462, 348)
Screenshot: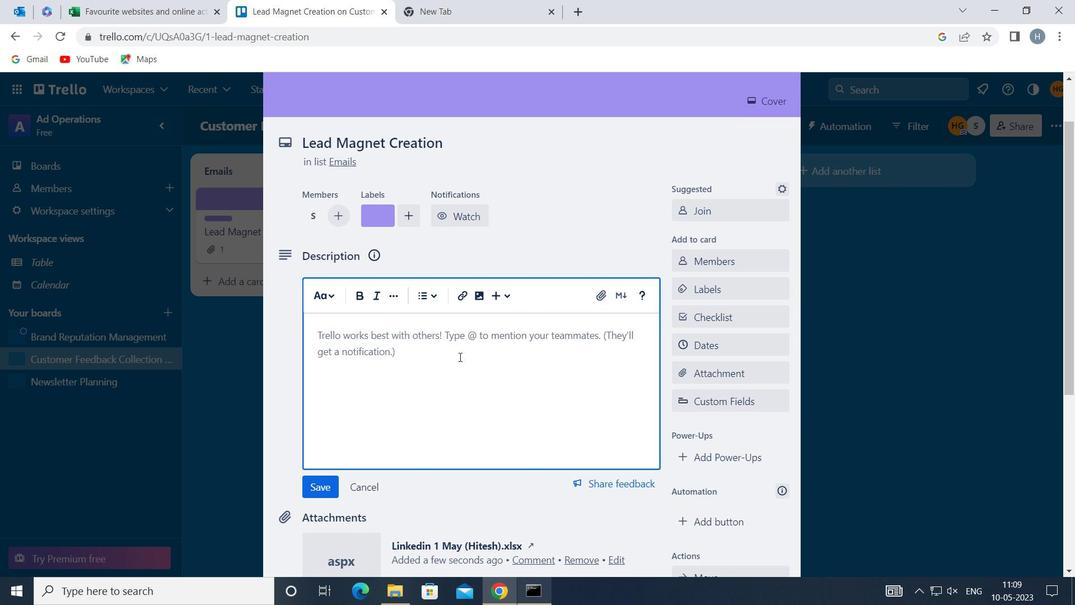 
Action: Mouse pressed left at (462, 348)
Screenshot: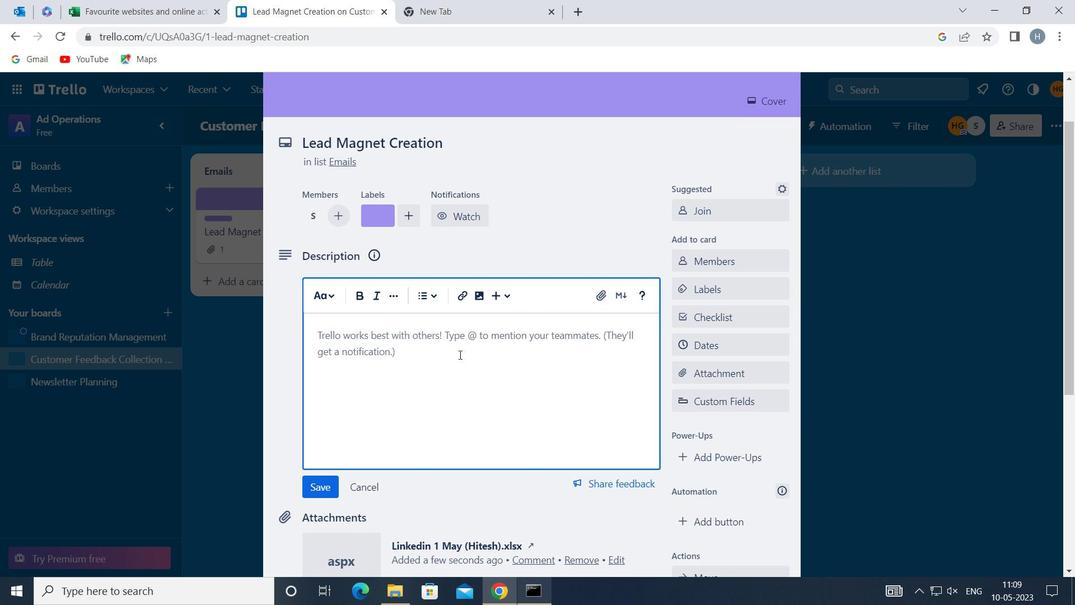 
Action: Key pressed <Key.shift>DEVELOP<Key.space>AND<Key.space>LAUNCH<Key.space>NEW<Key.space>CUSTOMER<Key.space>REFERRE<Key.backspace>AL<Key.space>PROGRAM
Screenshot: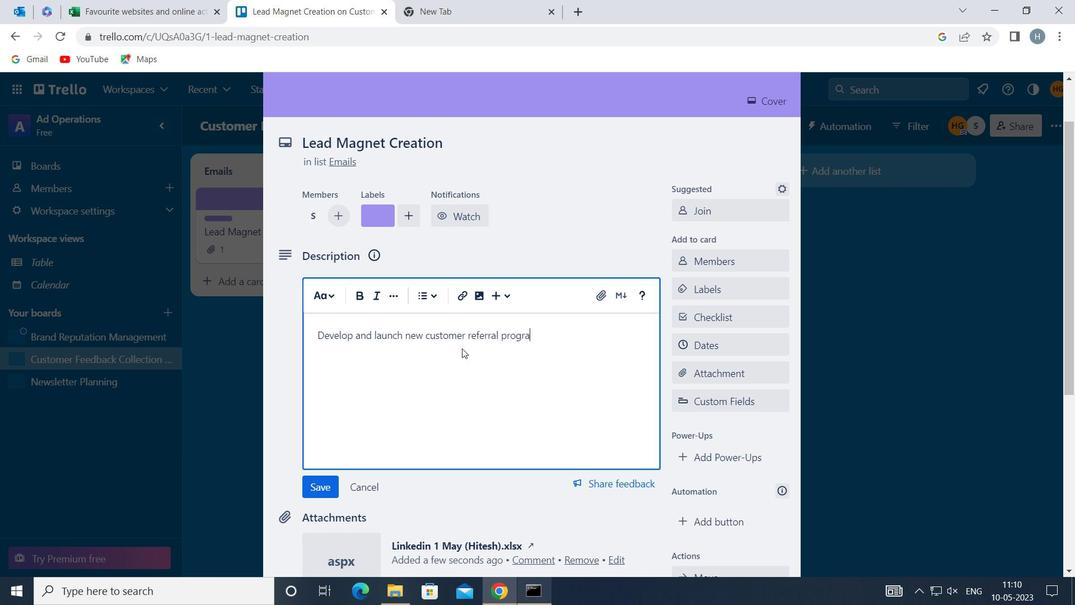 
Action: Mouse moved to (315, 489)
Screenshot: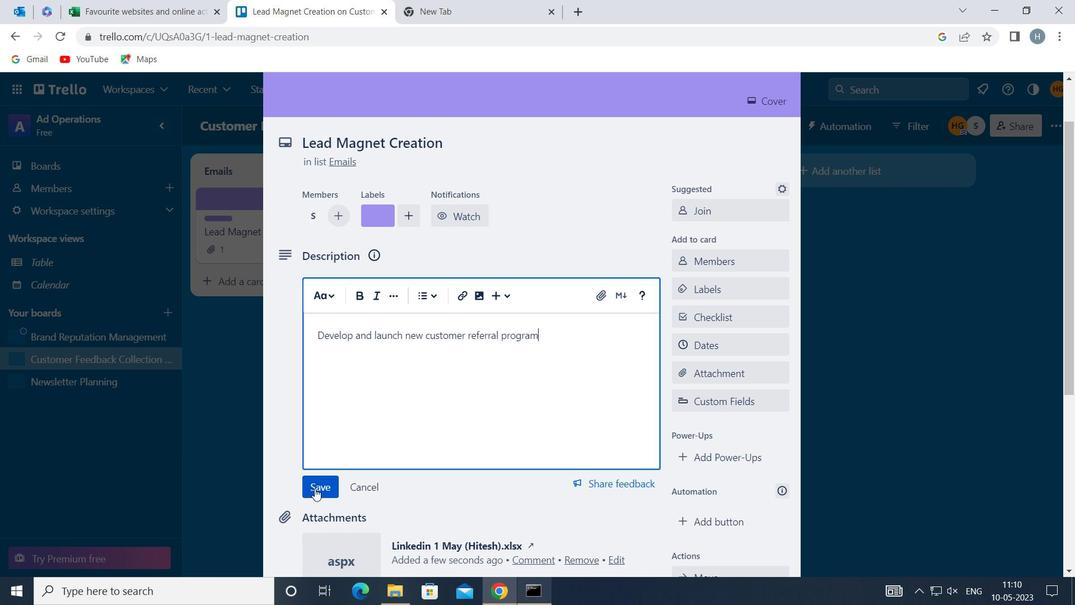 
Action: Mouse pressed left at (315, 489)
Screenshot: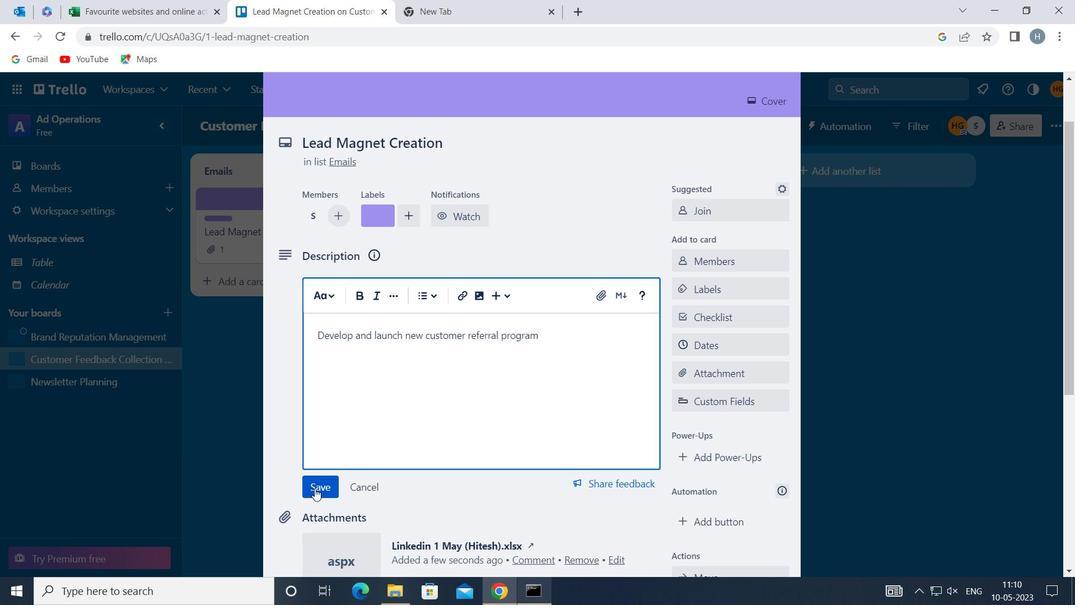 
Action: Mouse moved to (380, 443)
Screenshot: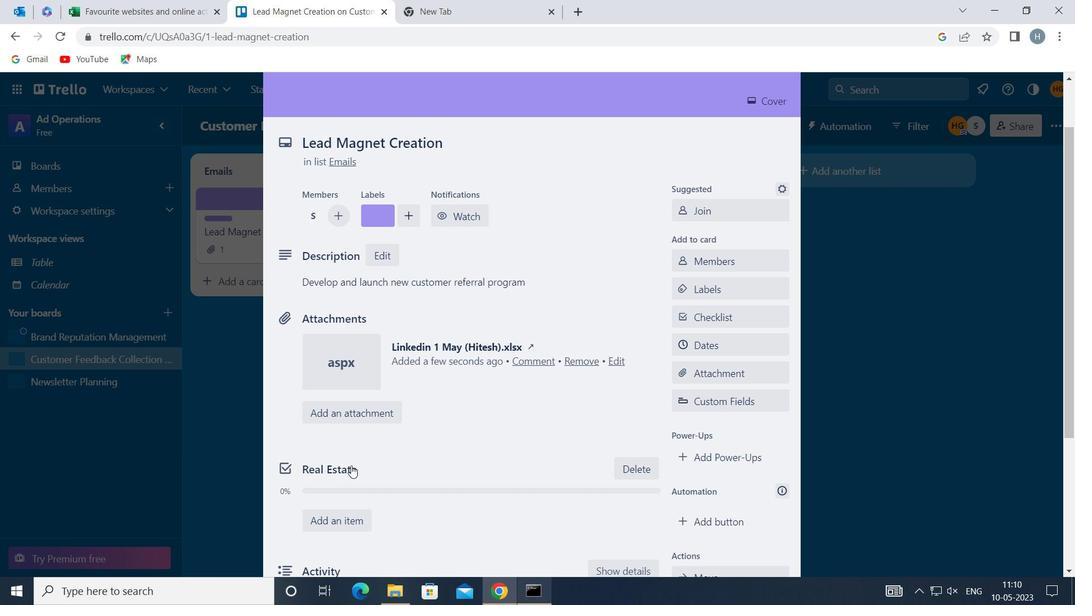 
Action: Mouse scrolled (380, 443) with delta (0, 0)
Screenshot: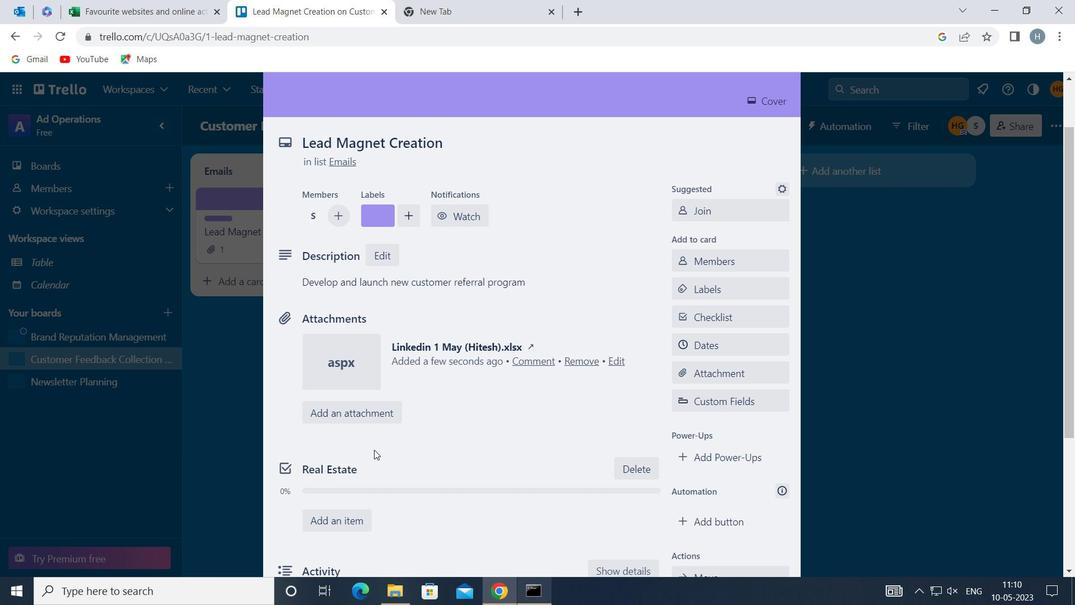 
Action: Mouse scrolled (380, 443) with delta (0, 0)
Screenshot: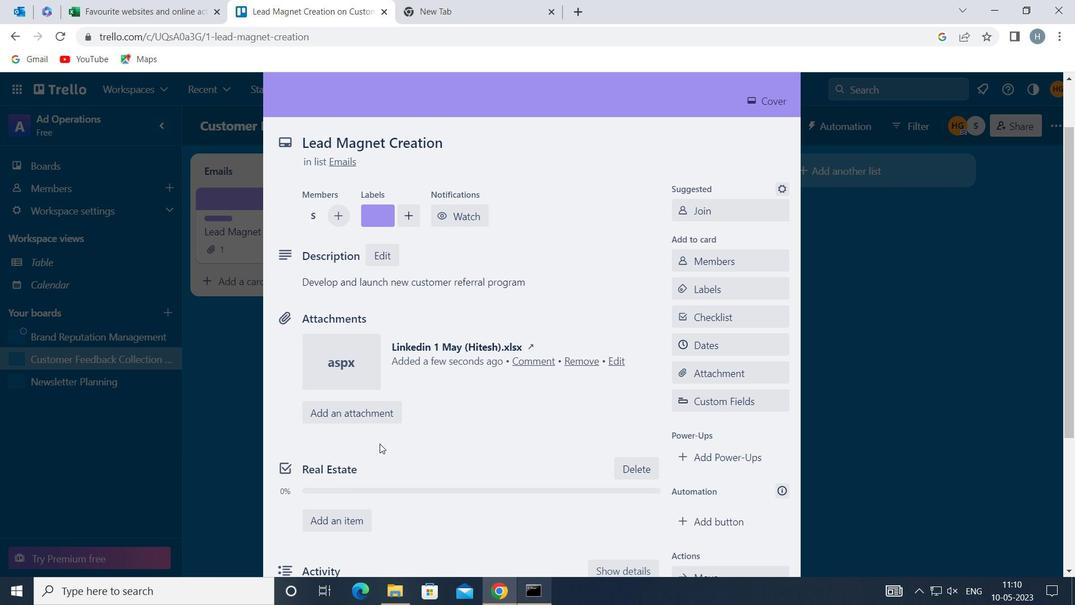
Action: Mouse moved to (382, 443)
Screenshot: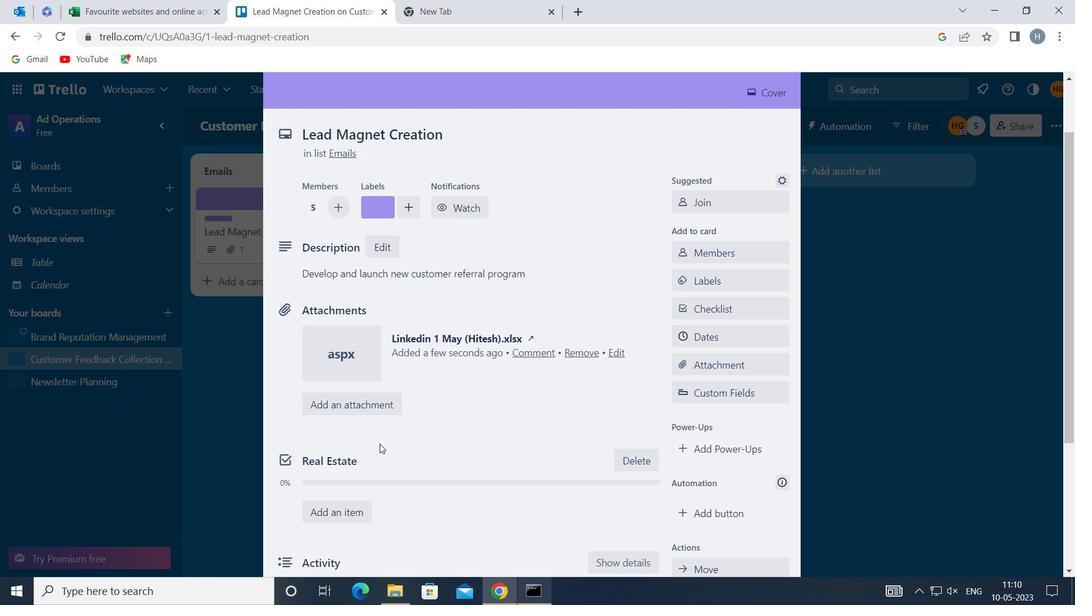 
Action: Mouse scrolled (382, 442) with delta (0, 0)
Screenshot: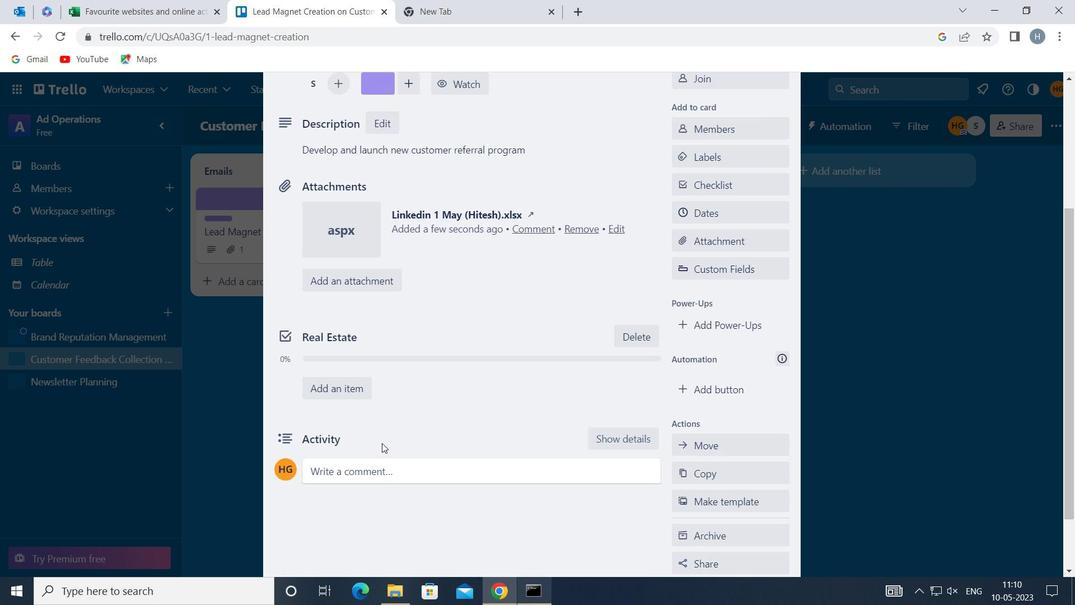 
Action: Mouse moved to (383, 443)
Screenshot: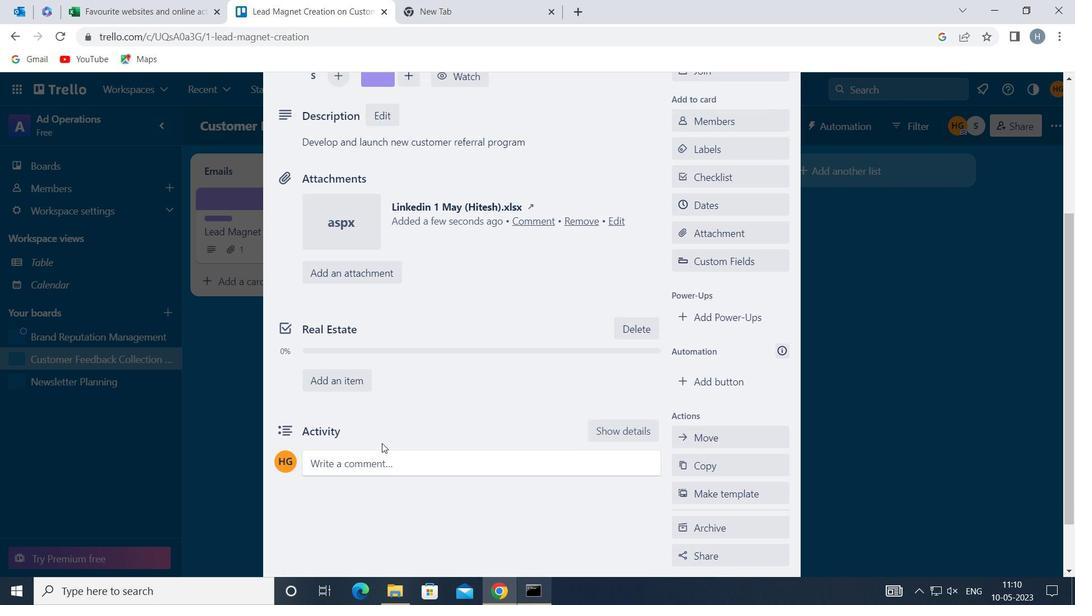 
Action: Mouse scrolled (383, 442) with delta (0, 0)
Screenshot: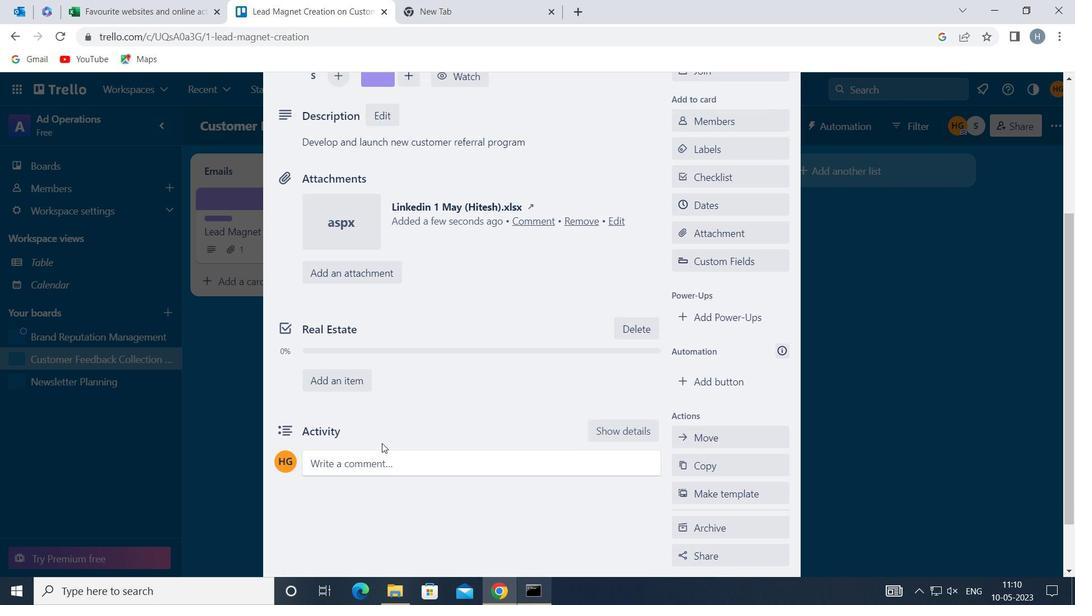 
Action: Mouse moved to (426, 397)
Screenshot: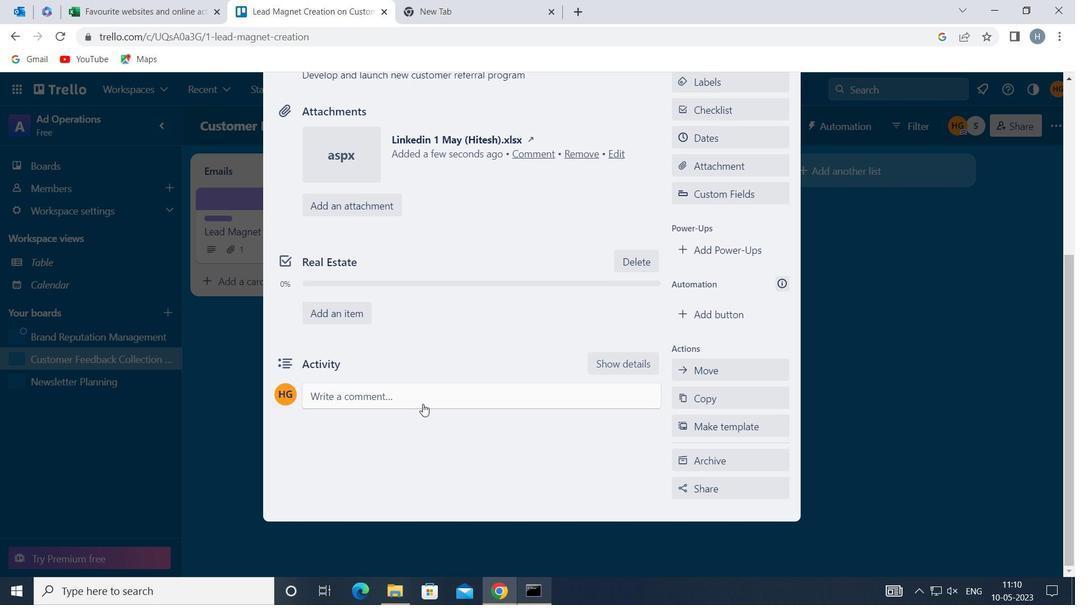 
Action: Mouse pressed left at (426, 397)
Screenshot: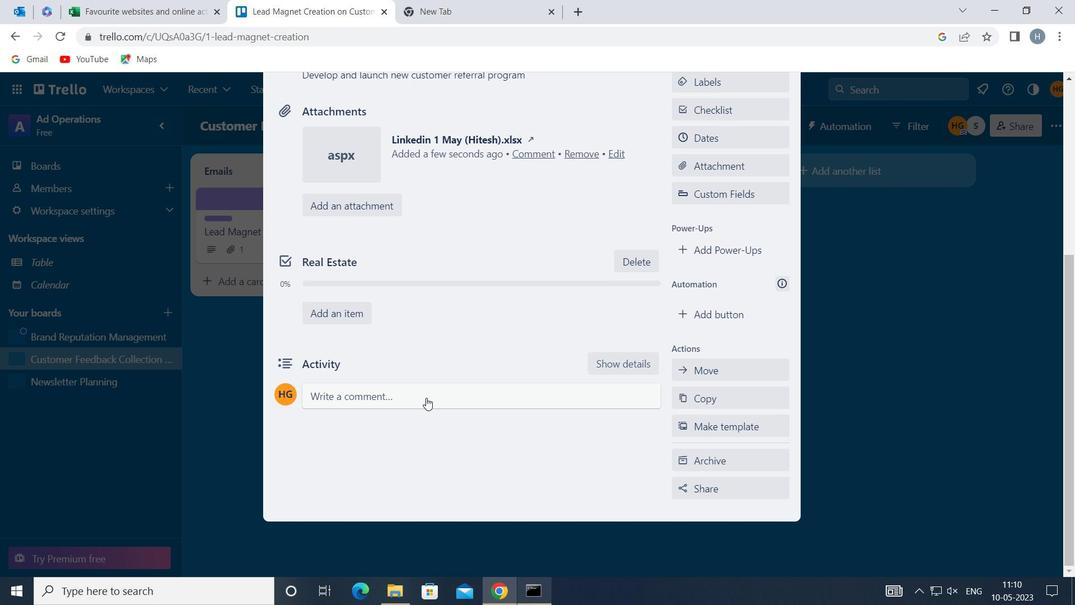 
Action: Mouse moved to (426, 433)
Screenshot: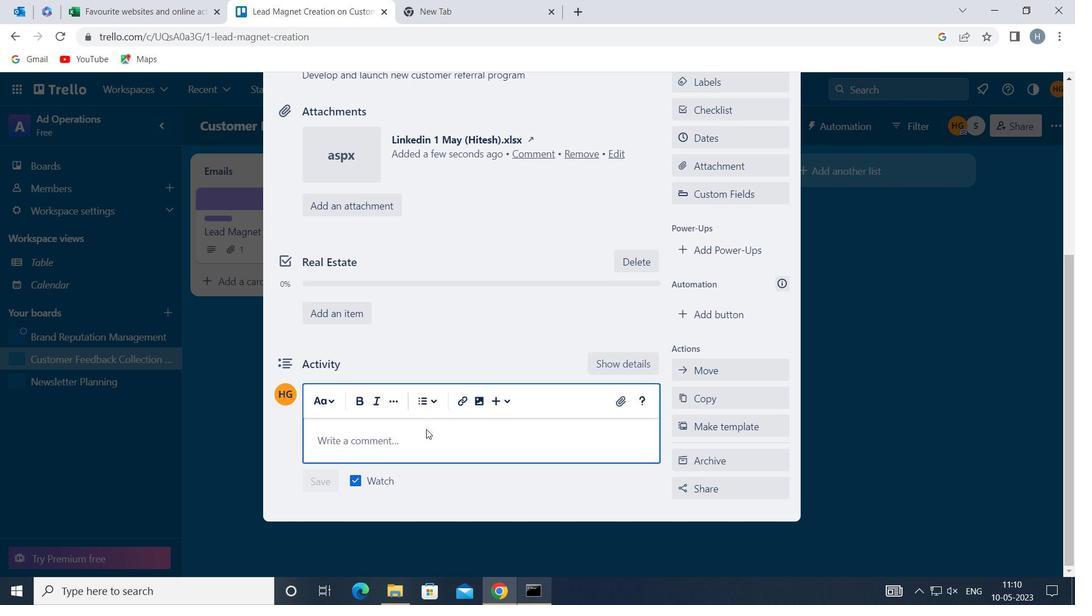 
Action: Mouse pressed left at (426, 433)
Screenshot: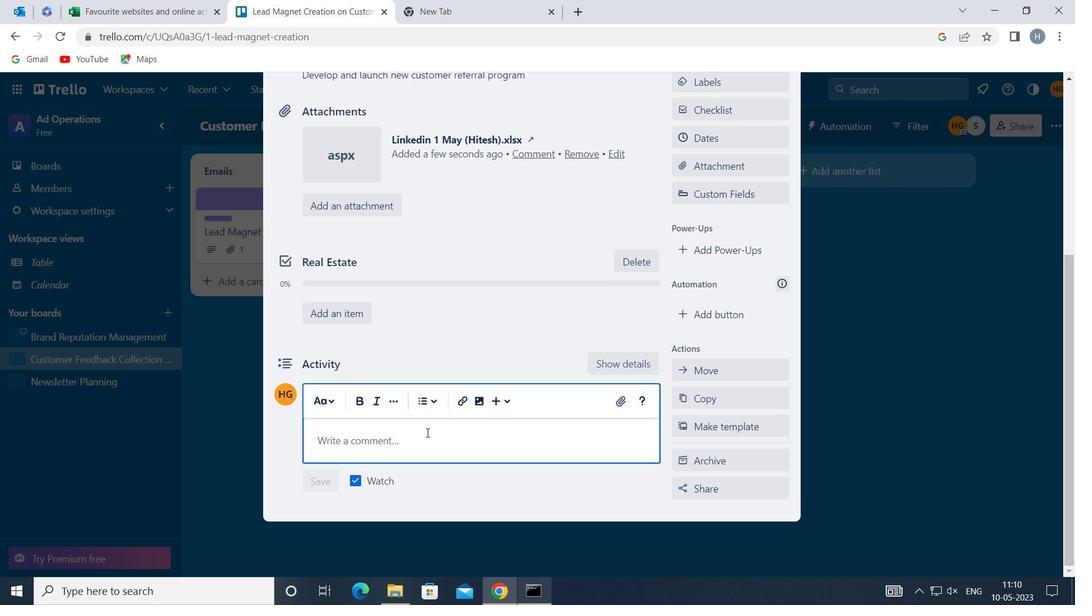 
Action: Key pressed <Key.shift>THIS<Key.space>ITEM<Key.space>PRESENTS<Key.space>AN<Key.space>OPPORTUNITY<Key.space>TO<Key.space>SHOWCASE<Key.space>OUR<Key.space>SKILLS<Key.space>AND<Key.space>EXPERTISE<Key.space>SO<Key.space>LET<Key.space>US<Key.space>MAKE<Key.space>THE<Key.space>MOST<Key.space>OF<Key.space>IT
Screenshot: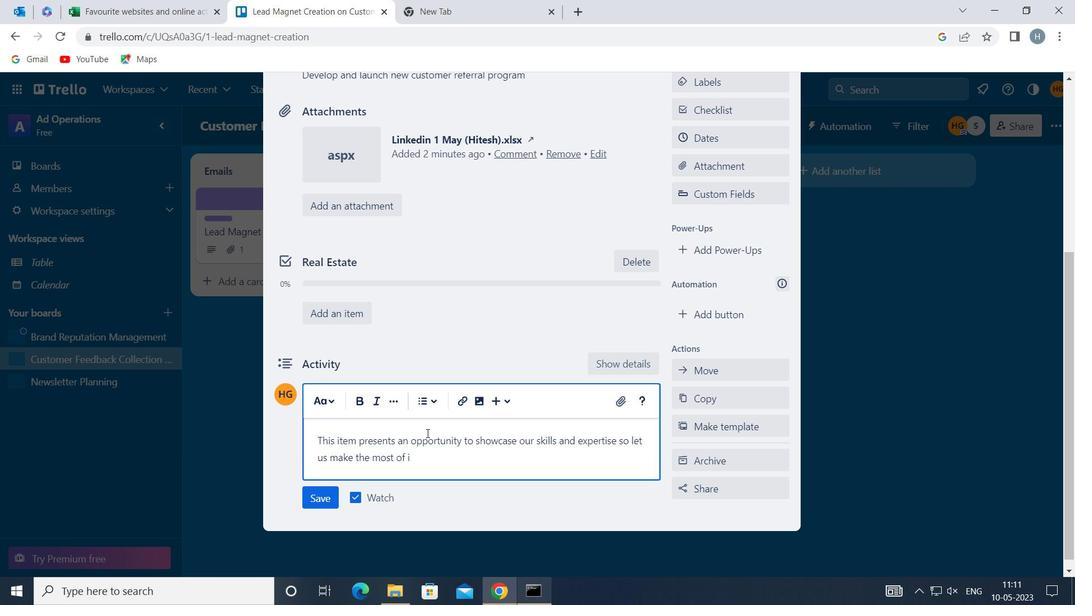 
Action: Mouse moved to (317, 491)
Screenshot: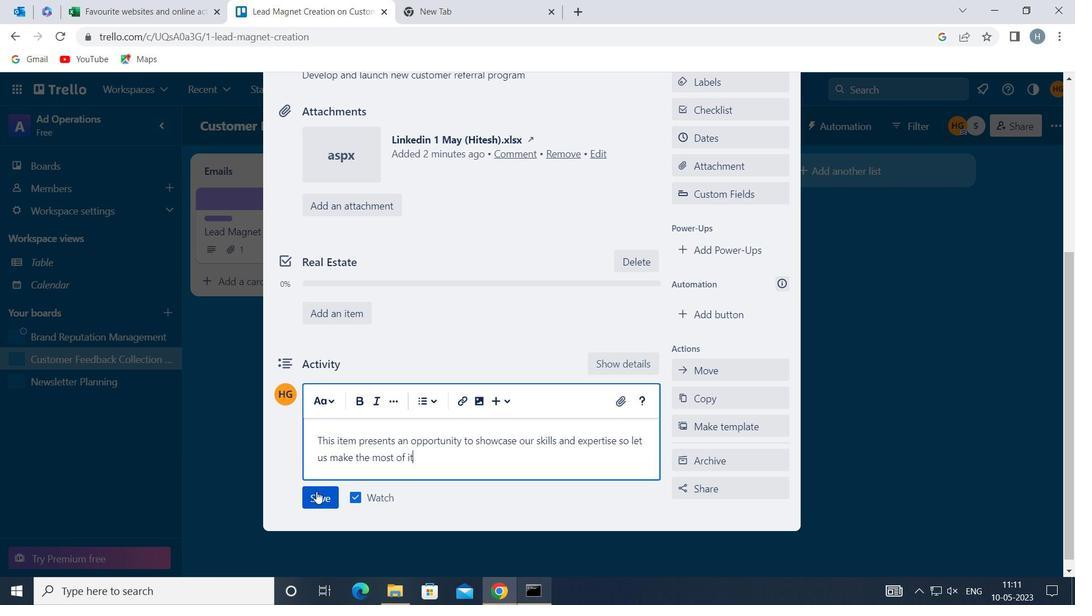 
Action: Mouse pressed left at (317, 491)
Screenshot: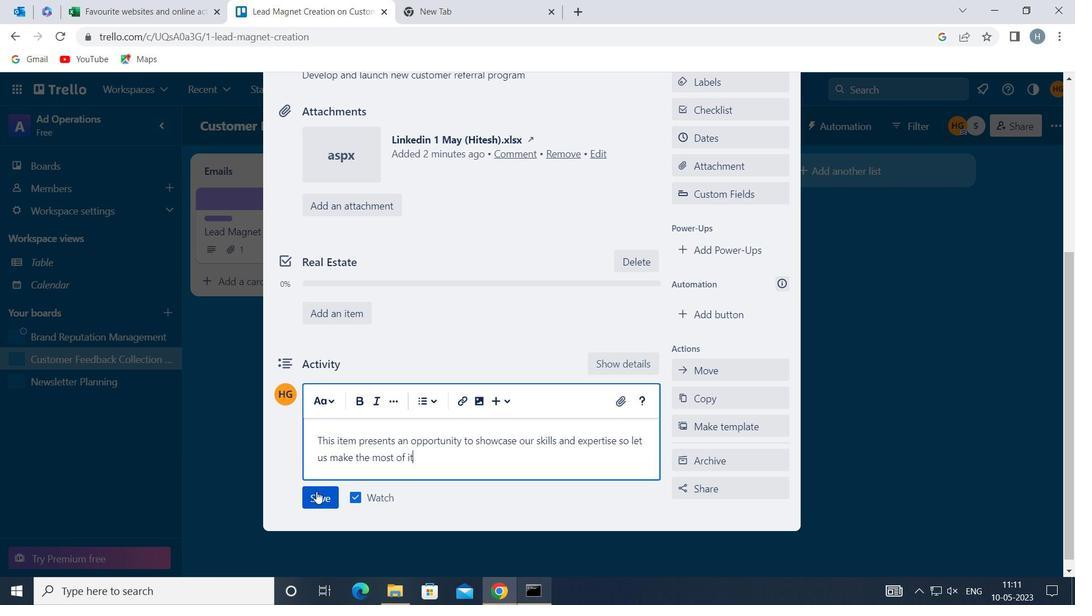 
Action: Mouse moved to (559, 408)
Screenshot: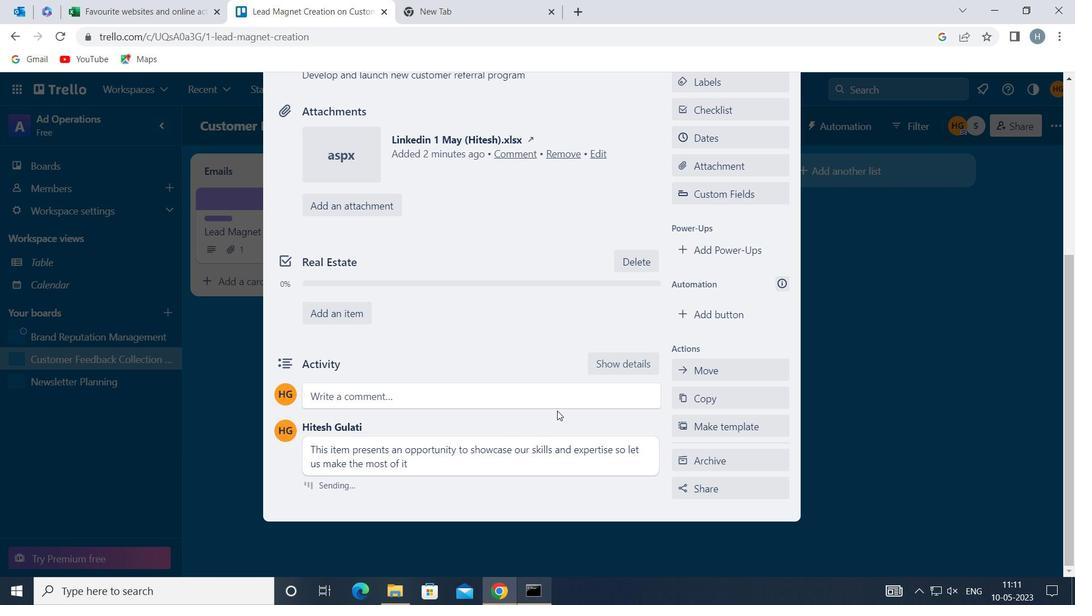 
Action: Mouse scrolled (559, 408) with delta (0, 0)
Screenshot: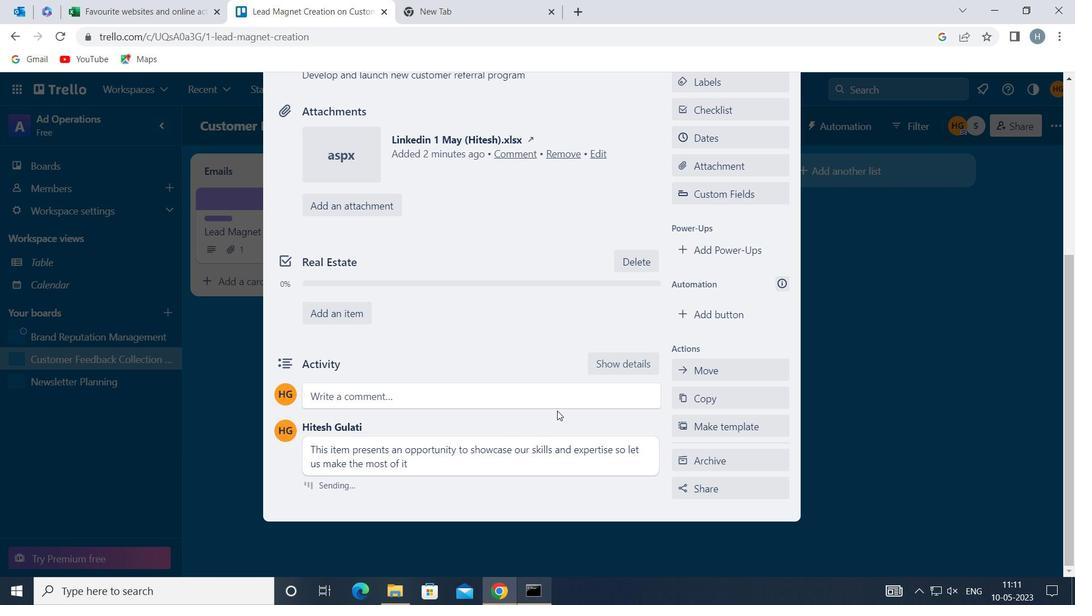 
Action: Mouse moved to (717, 211)
Screenshot: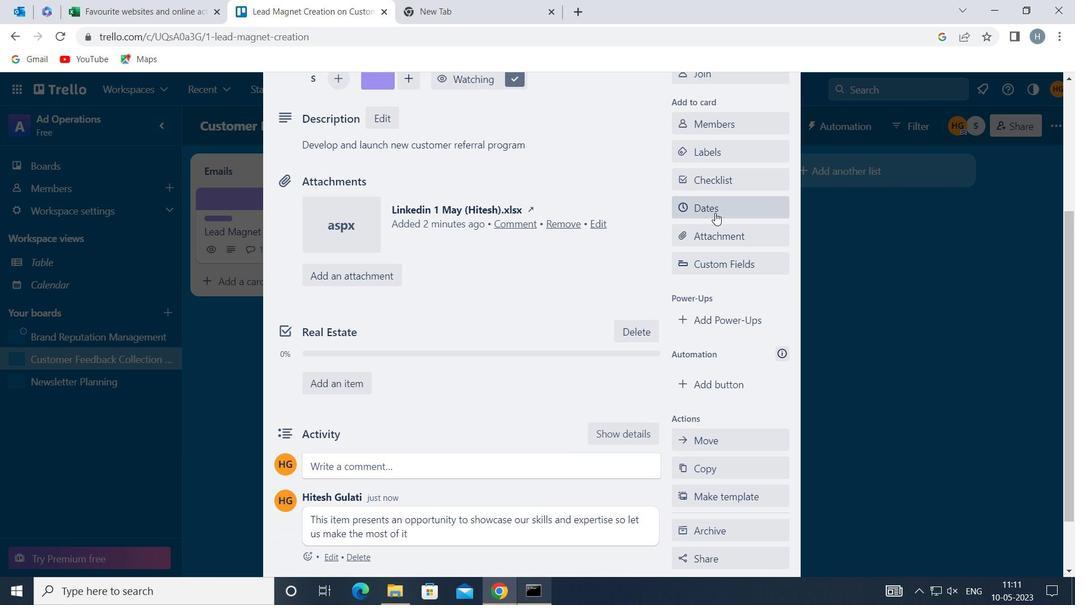 
Action: Mouse pressed left at (717, 211)
Screenshot: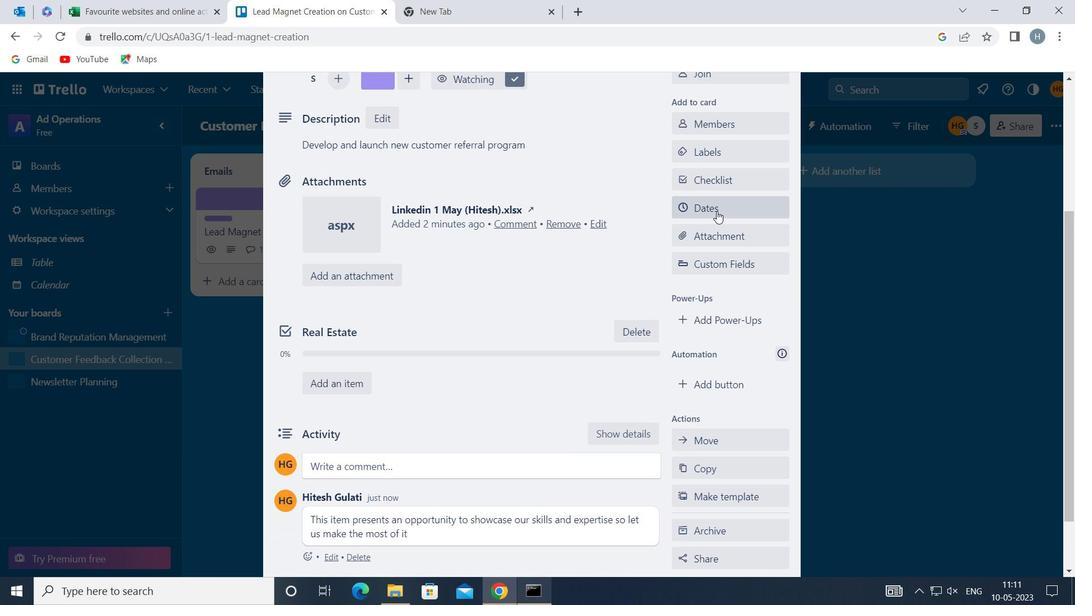 
Action: Mouse moved to (686, 375)
Screenshot: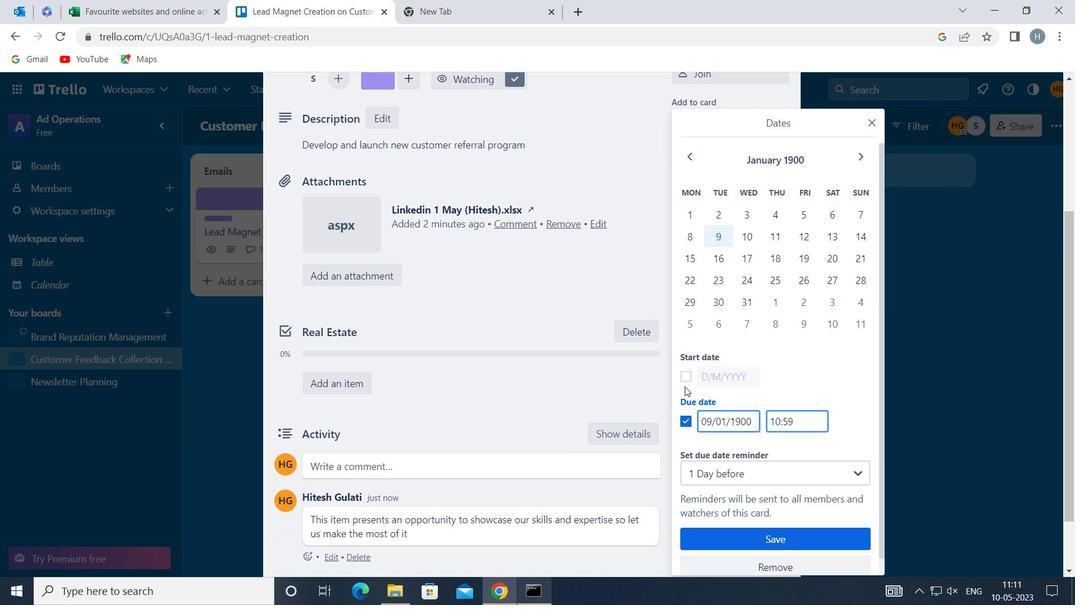 
Action: Mouse pressed left at (686, 375)
Screenshot: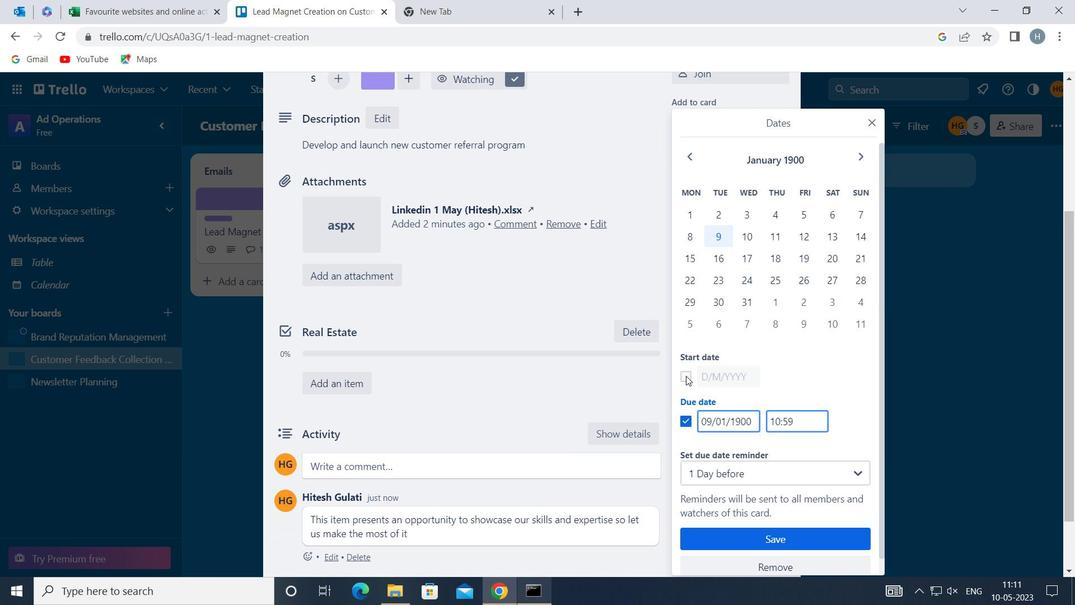 
Action: Mouse moved to (709, 375)
Screenshot: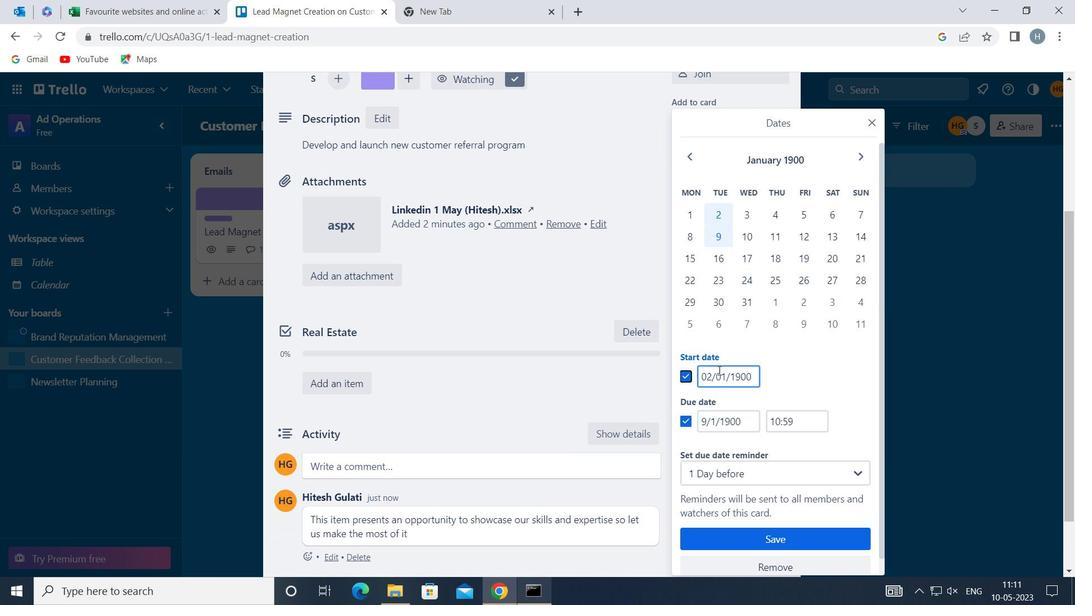 
Action: Mouse pressed left at (709, 375)
Screenshot: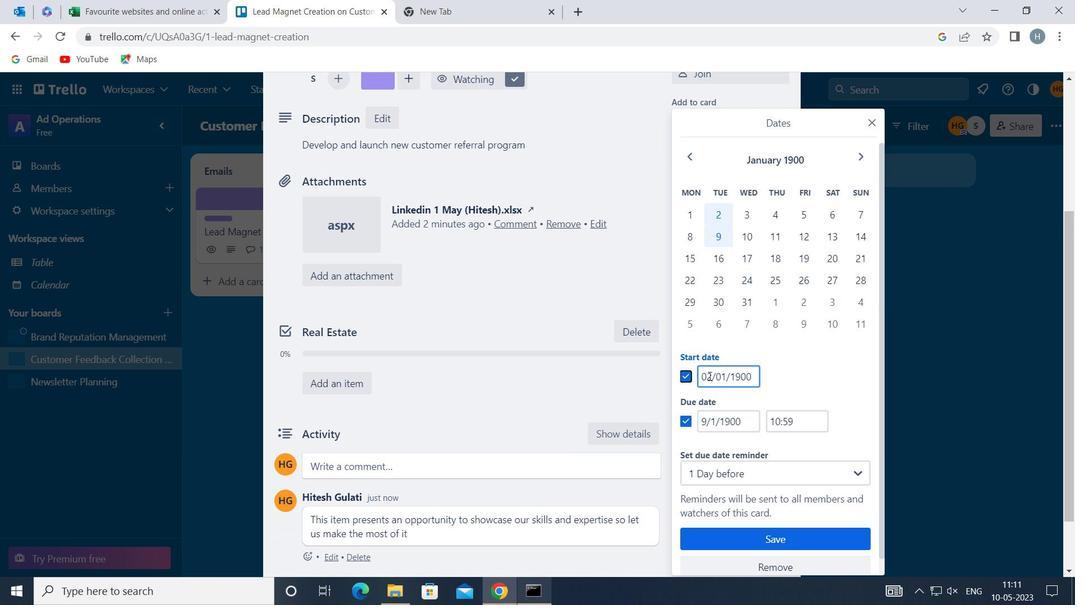 
Action: Mouse moved to (706, 372)
Screenshot: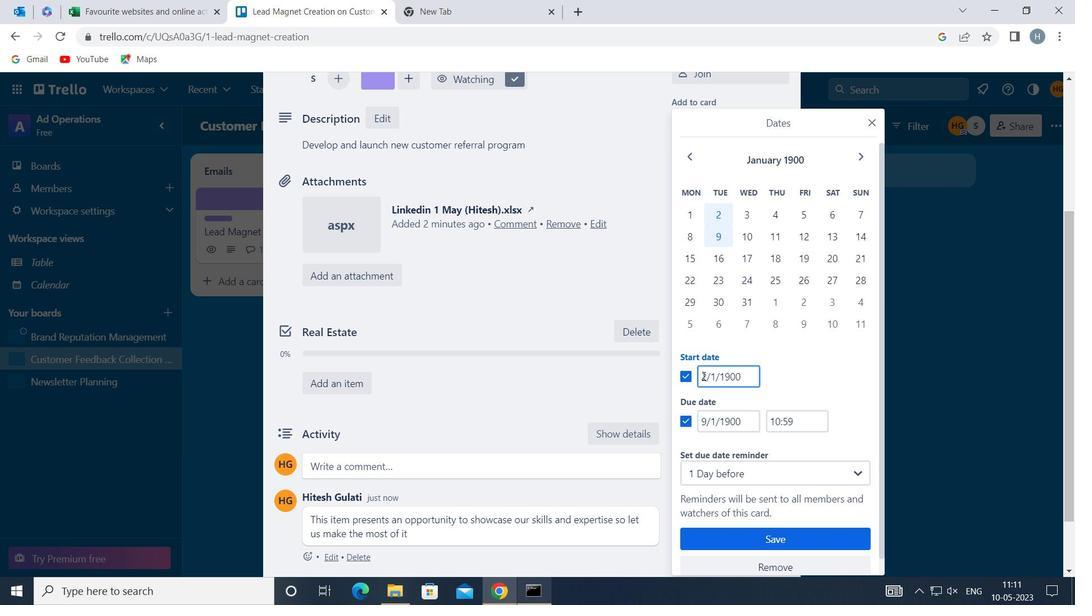 
Action: Mouse pressed left at (706, 372)
Screenshot: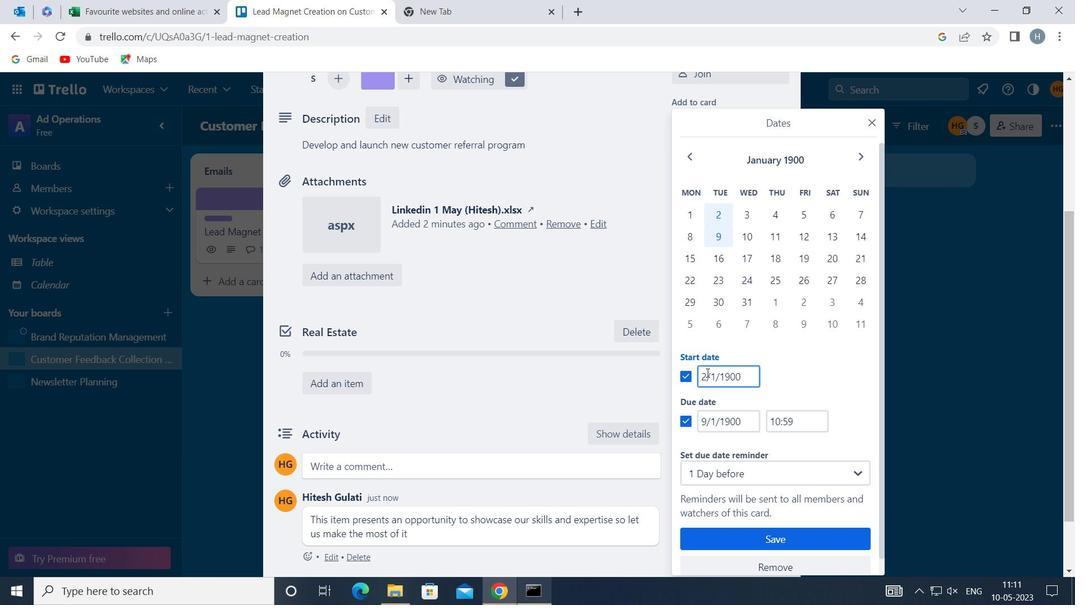 
Action: Key pressed <Key.backspace><<99>>
Screenshot: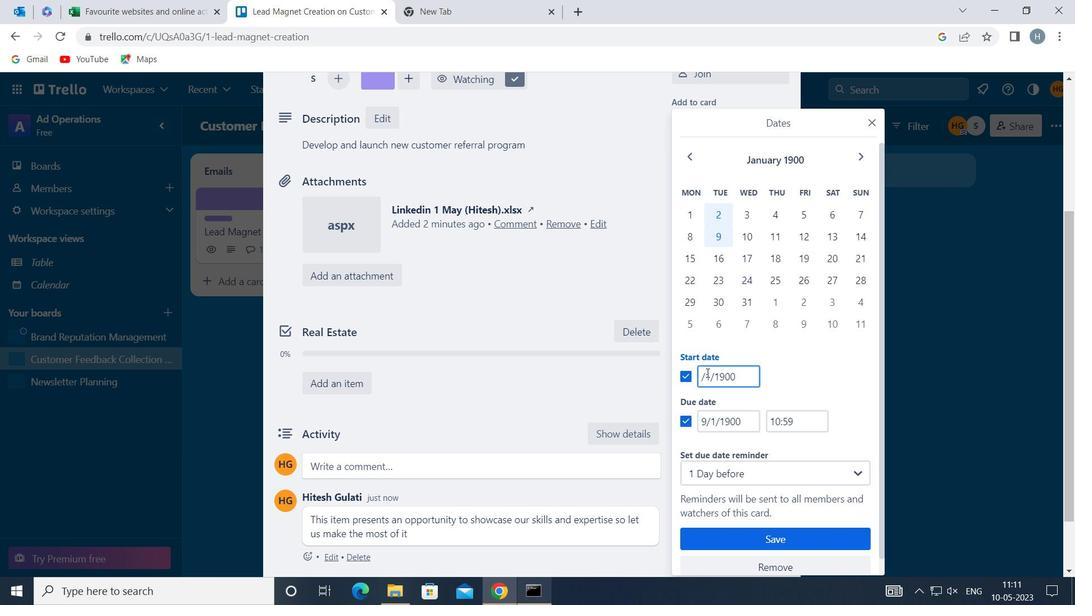 
Action: Mouse moved to (711, 417)
Screenshot: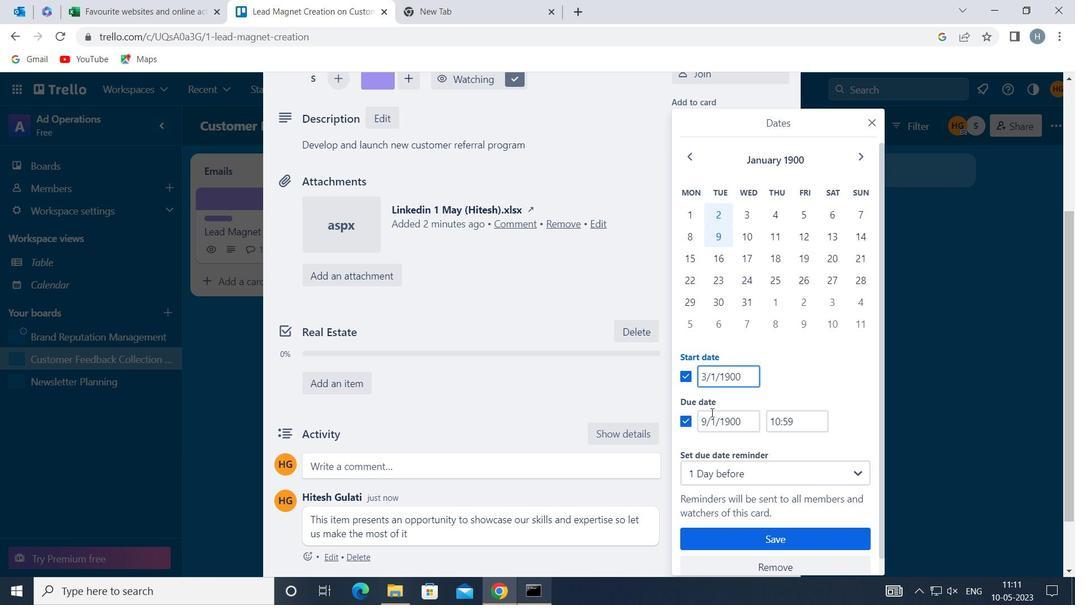 
Action: Mouse pressed left at (711, 417)
Screenshot: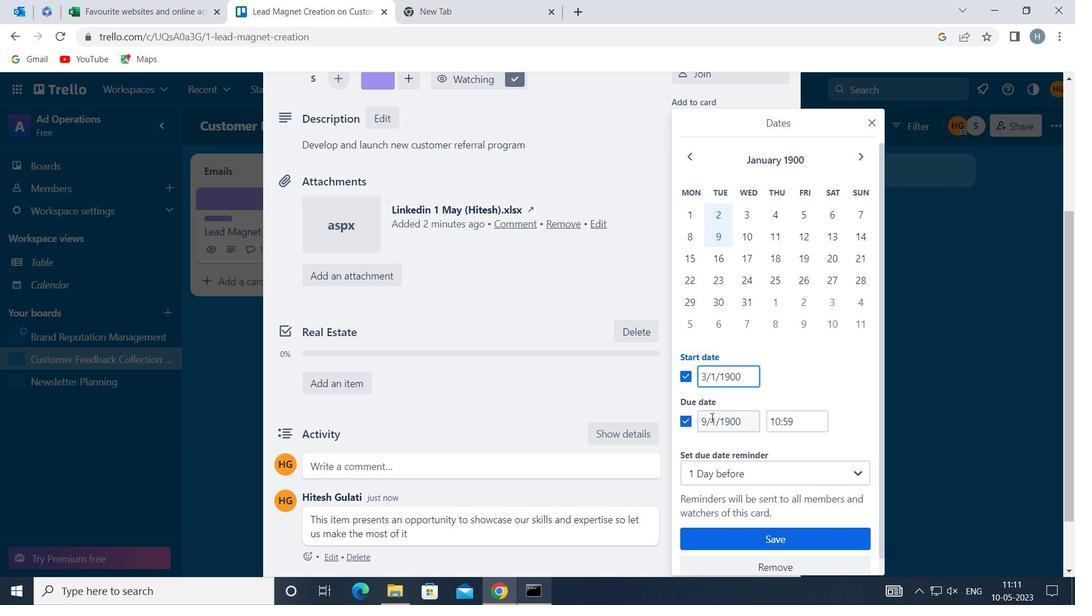 
Action: Mouse moved to (704, 418)
Screenshot: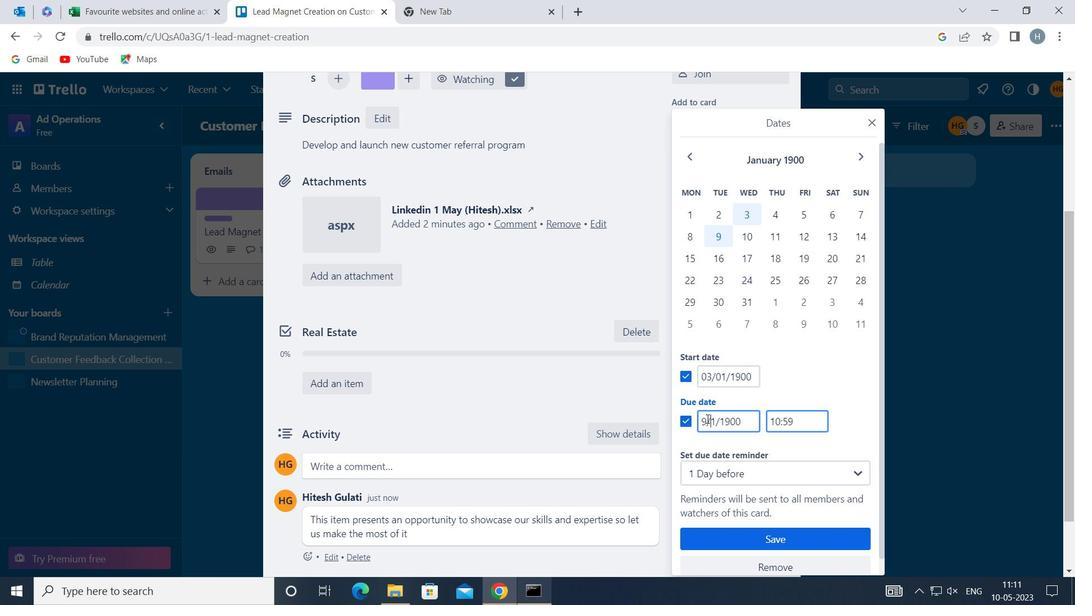 
Action: Mouse pressed left at (704, 418)
Screenshot: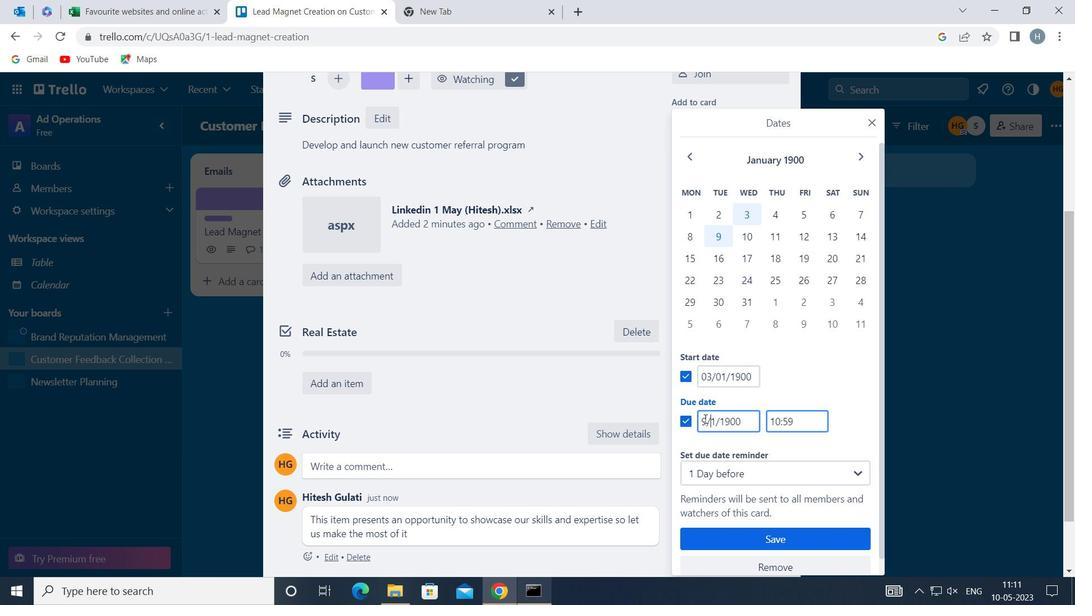 
Action: Key pressed <Key.backspace><<97>><<96>>
Screenshot: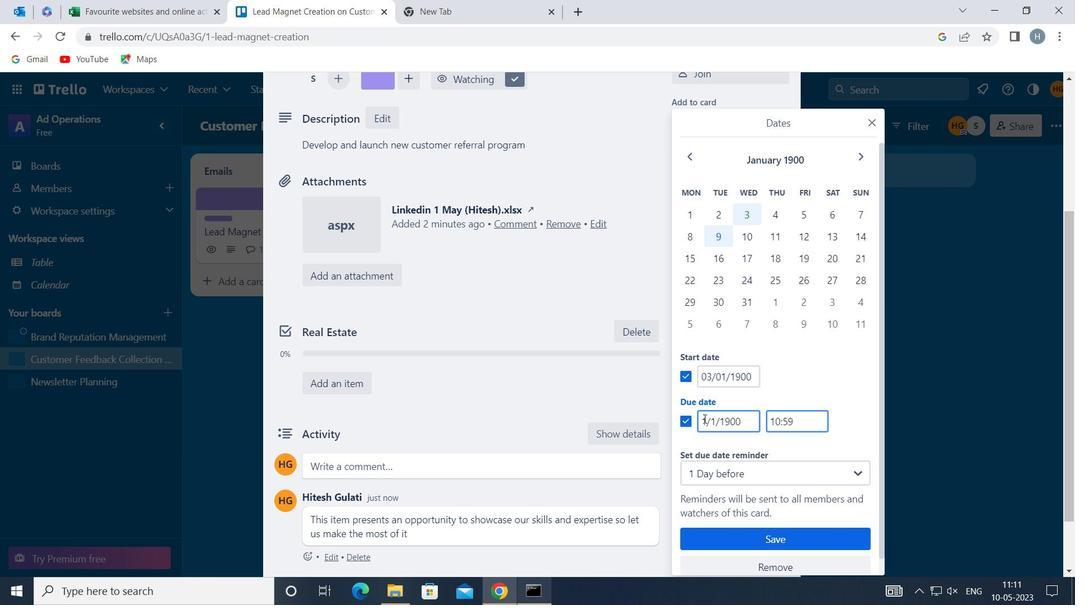 
Action: Mouse moved to (757, 539)
Screenshot: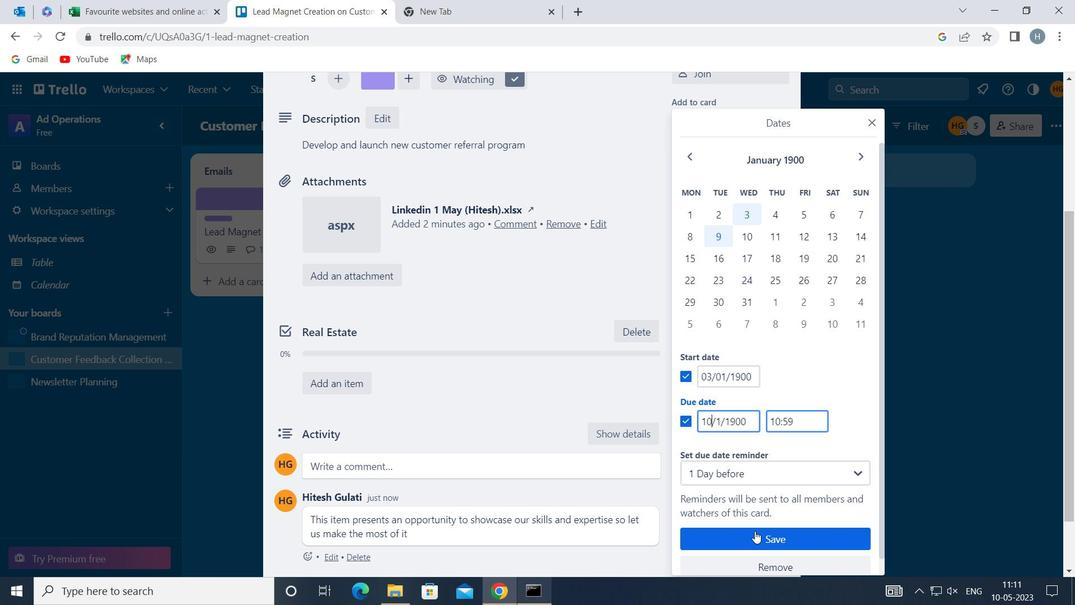 
Action: Mouse pressed left at (757, 539)
Screenshot: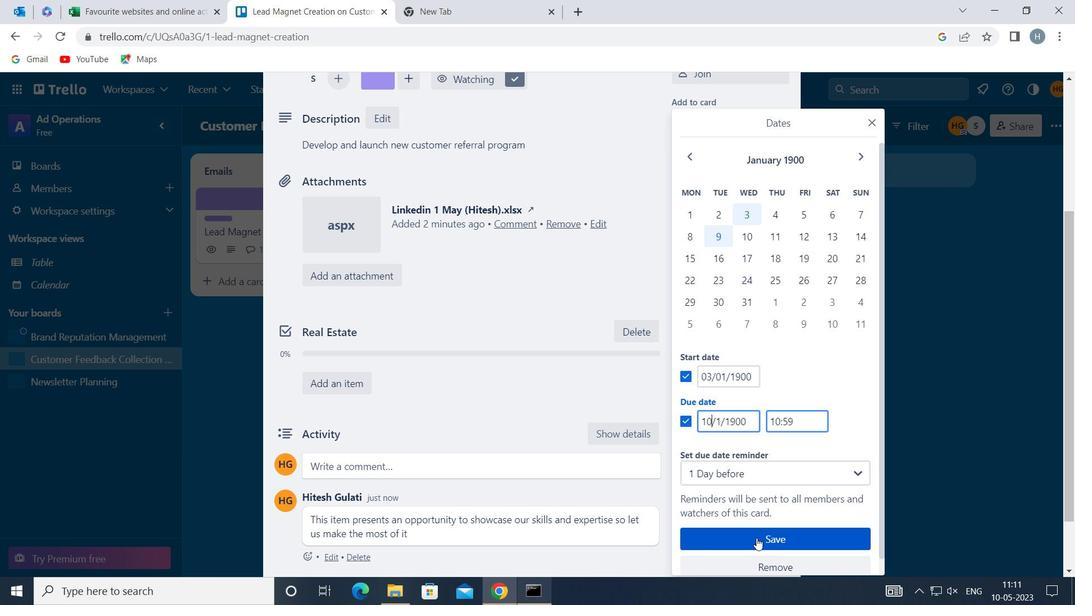 
Action: Mouse moved to (673, 409)
Screenshot: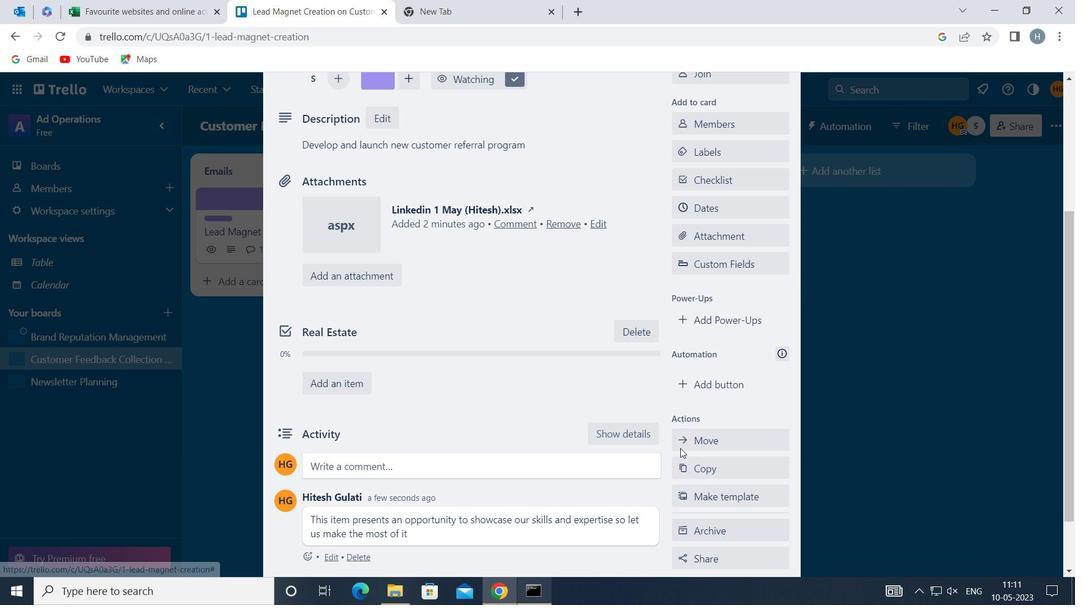 
